 Task: Sort the products by unit price (high first).
Action: Mouse moved to (30, 82)
Screenshot: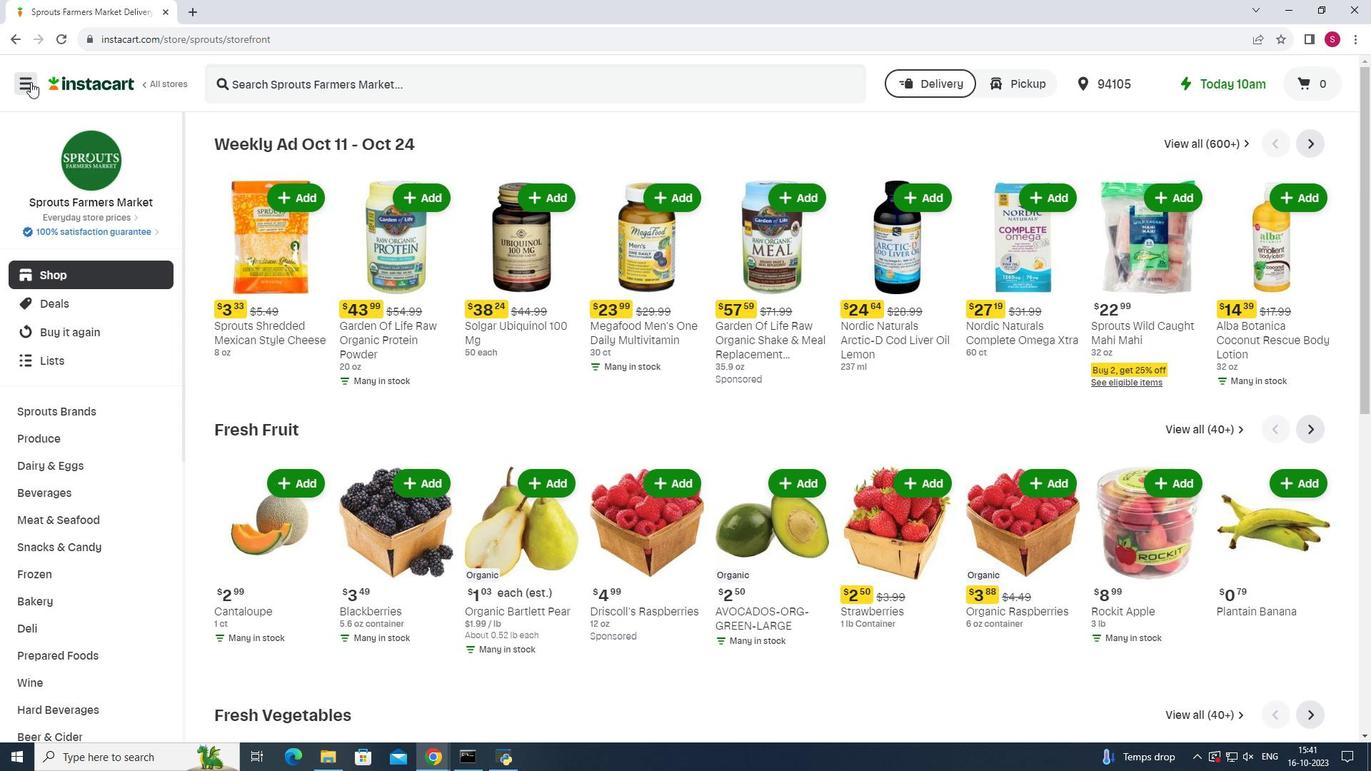 
Action: Mouse pressed left at (30, 82)
Screenshot: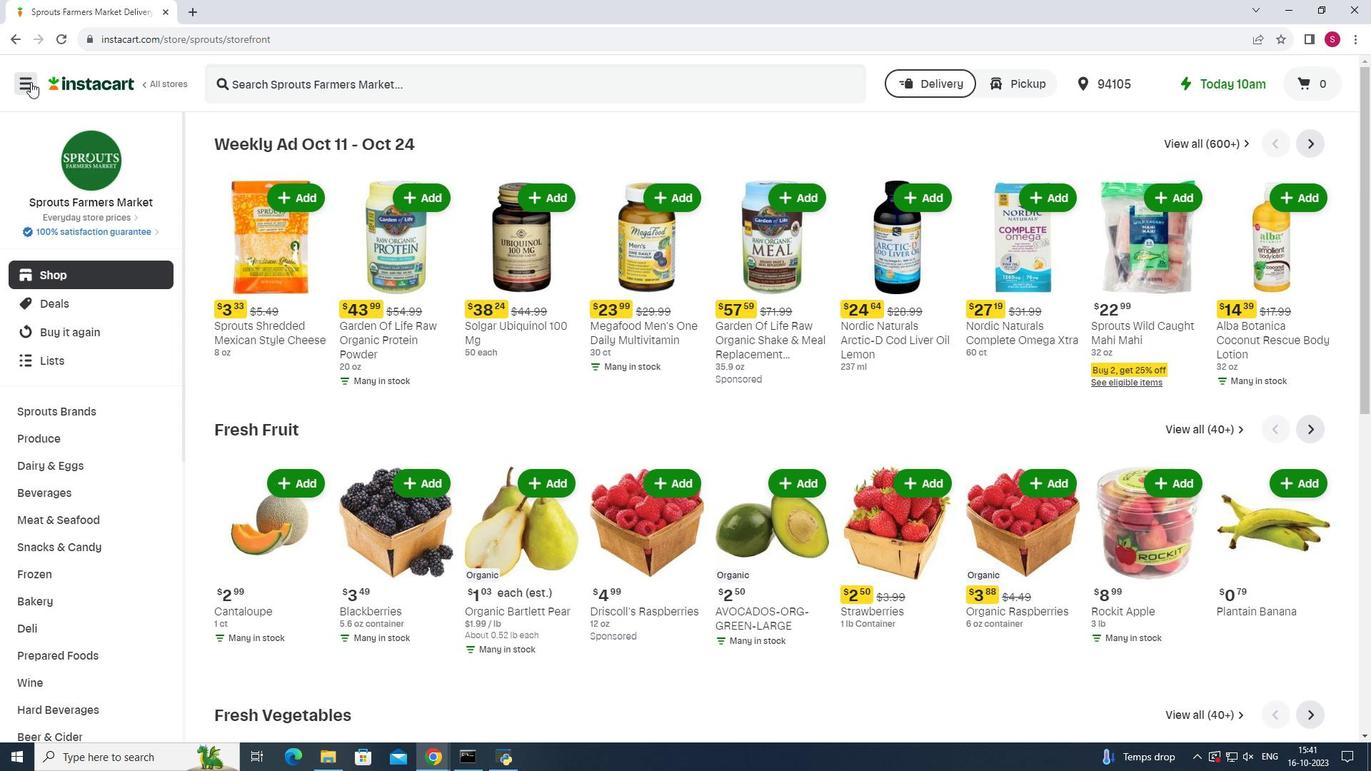 
Action: Mouse moved to (61, 375)
Screenshot: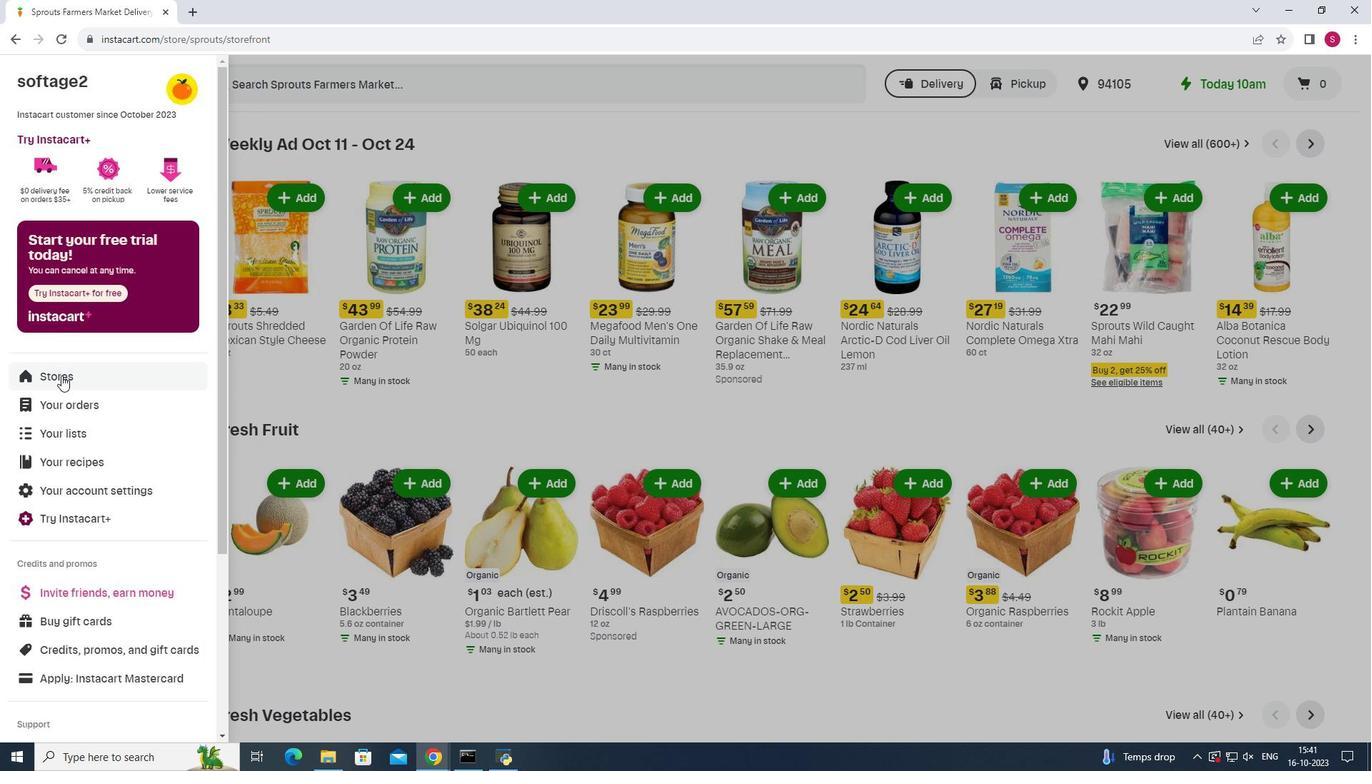 
Action: Mouse pressed left at (61, 375)
Screenshot: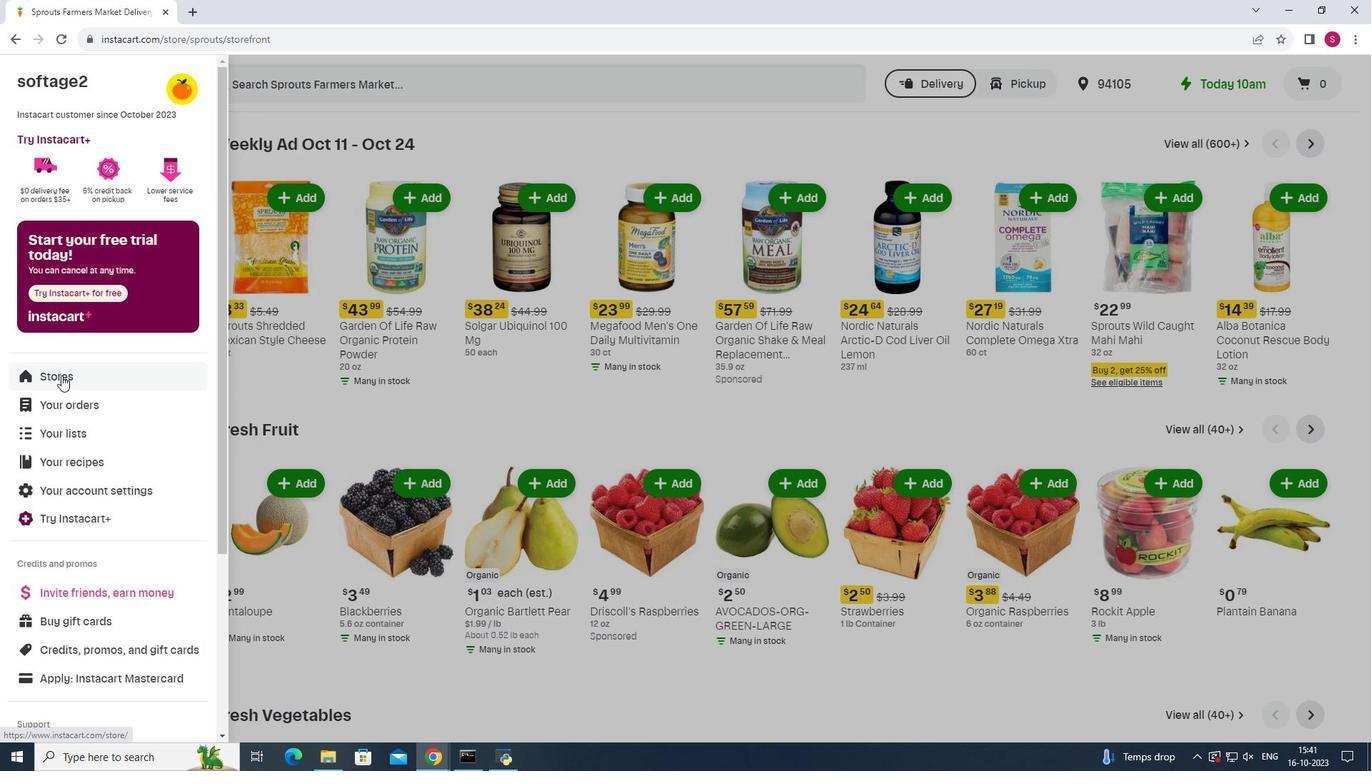 
Action: Mouse pressed left at (61, 375)
Screenshot: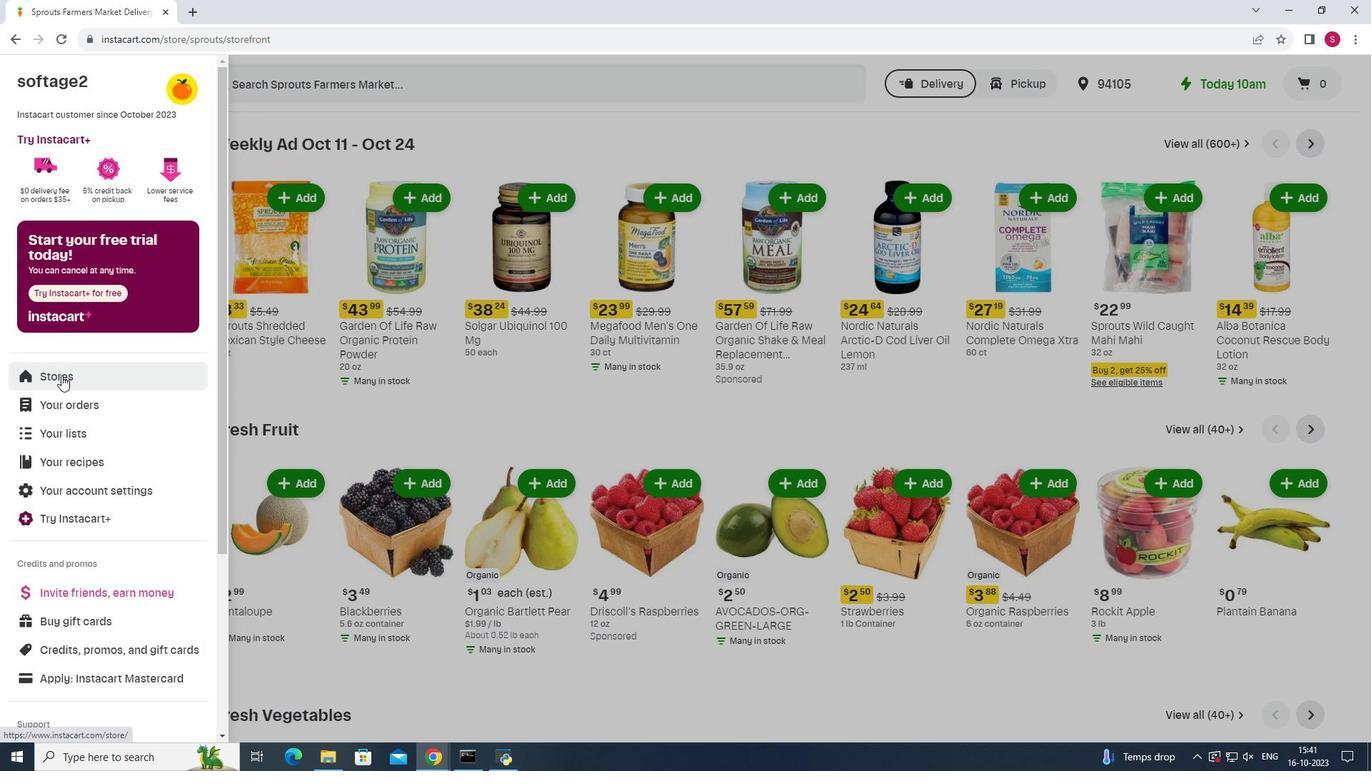 
Action: Mouse moved to (335, 130)
Screenshot: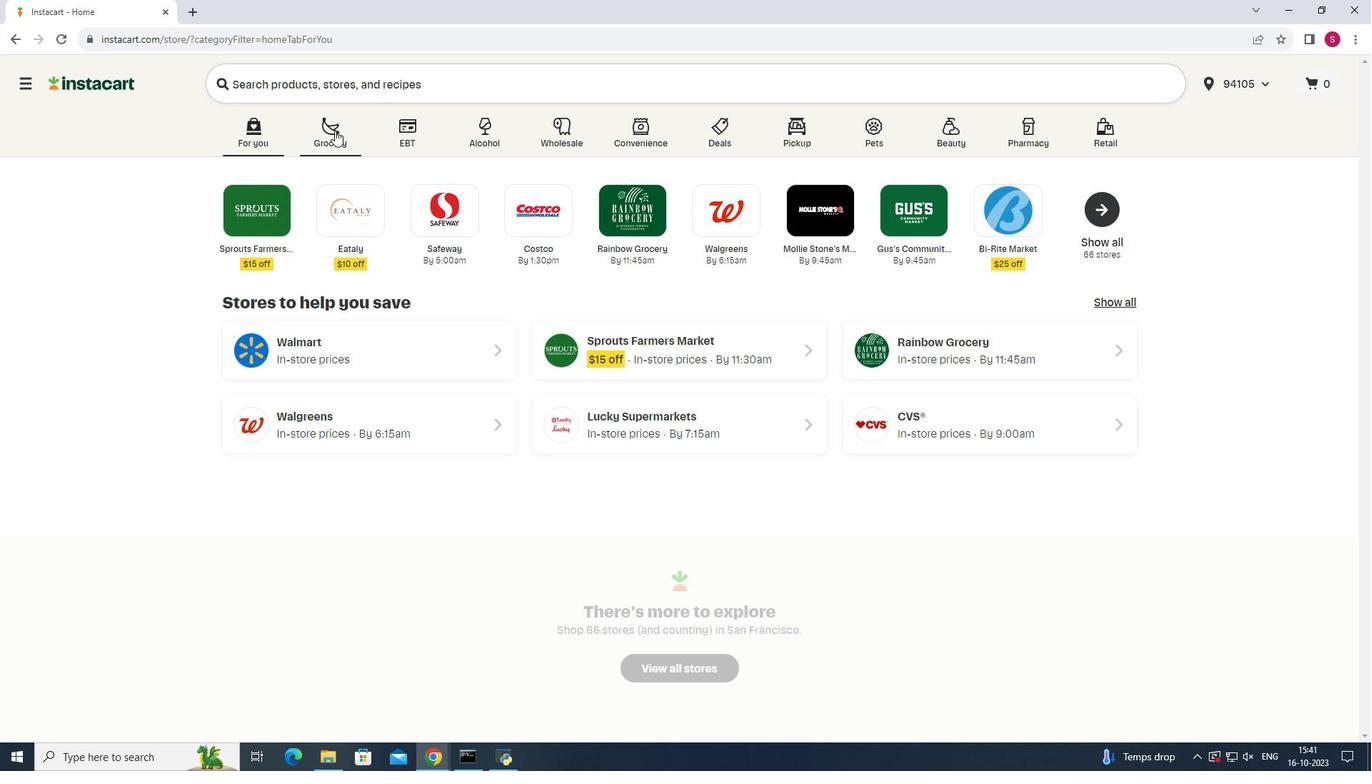 
Action: Mouse pressed left at (335, 130)
Screenshot: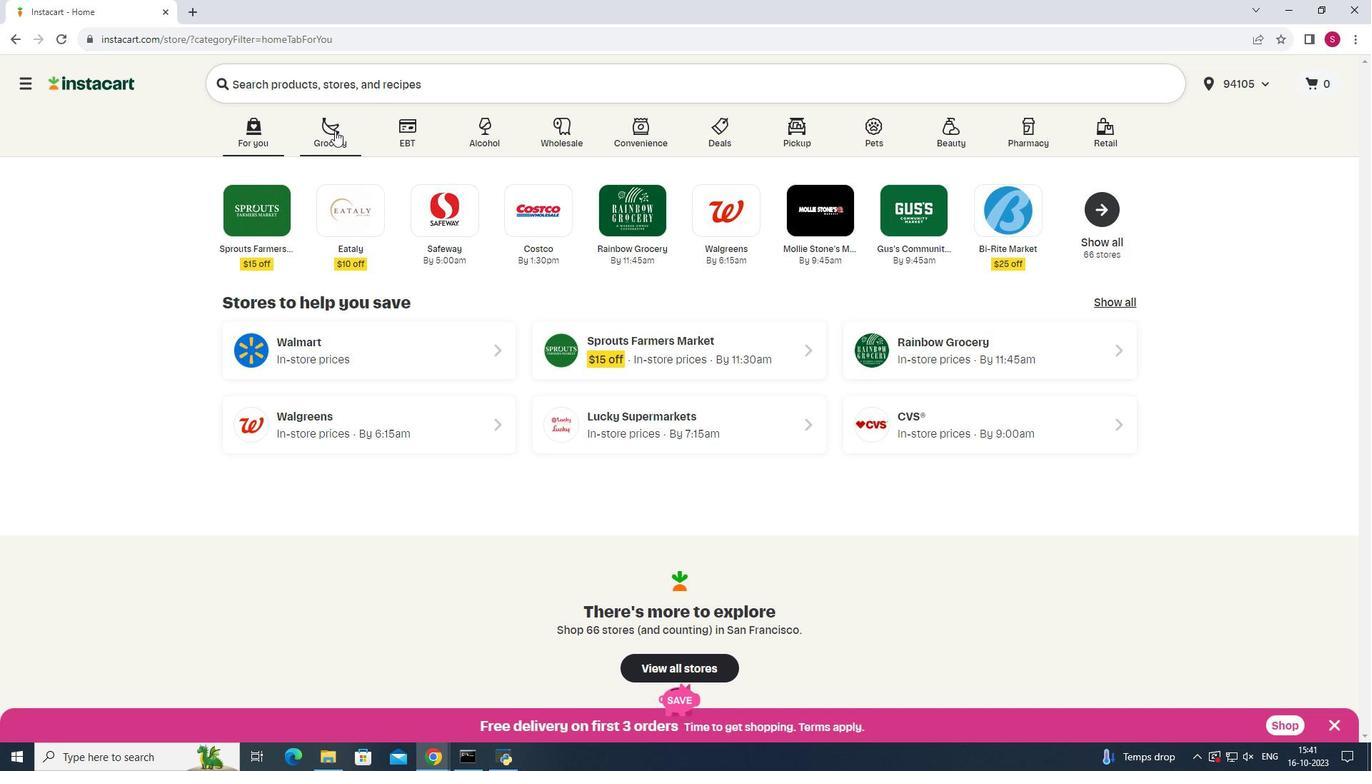 
Action: Mouse moved to (938, 208)
Screenshot: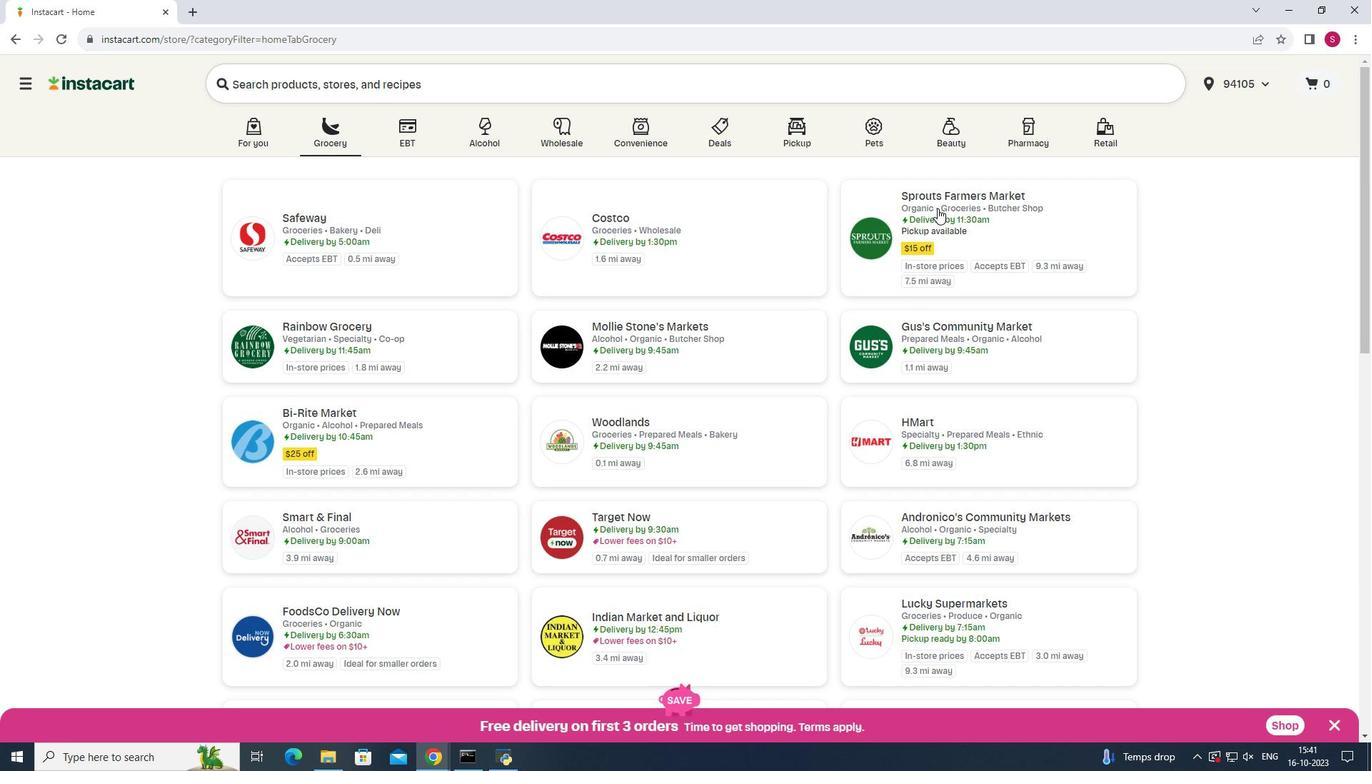 
Action: Mouse pressed left at (938, 208)
Screenshot: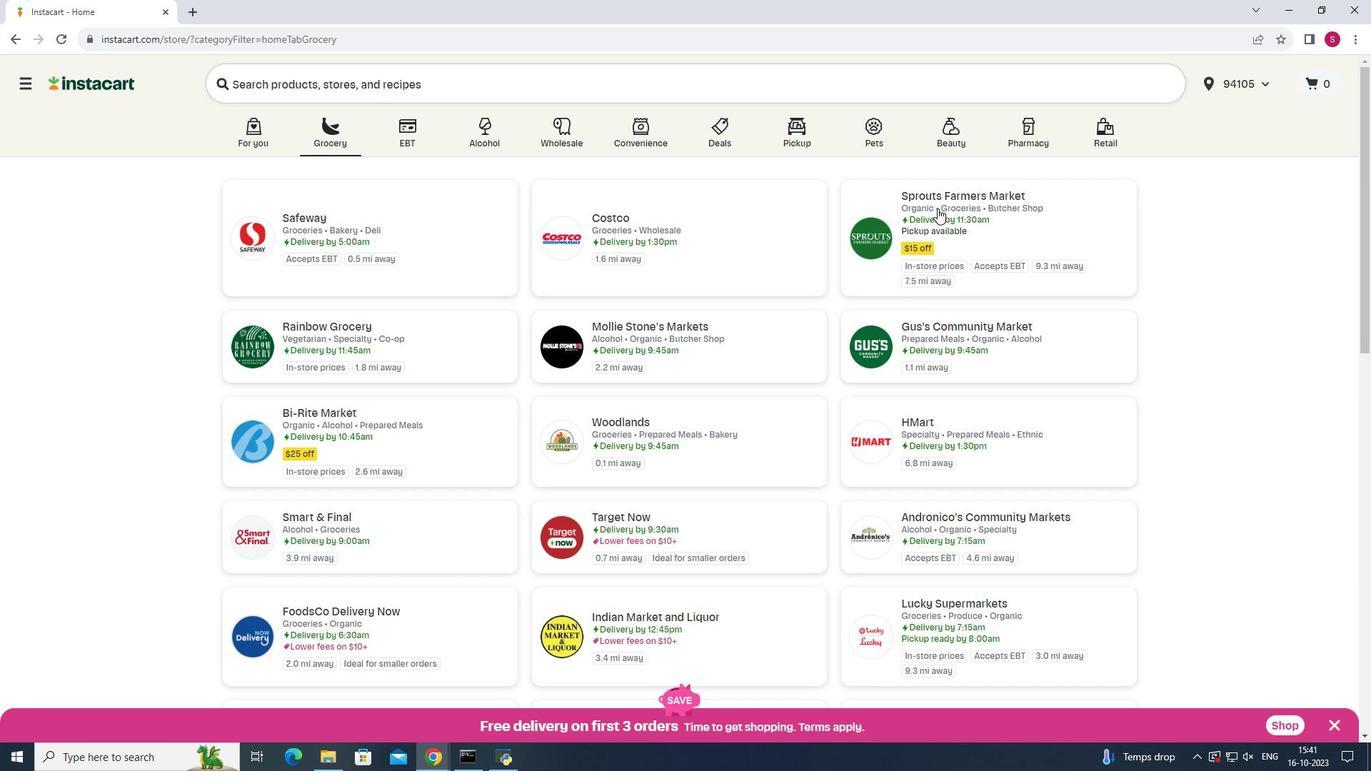
Action: Mouse moved to (73, 518)
Screenshot: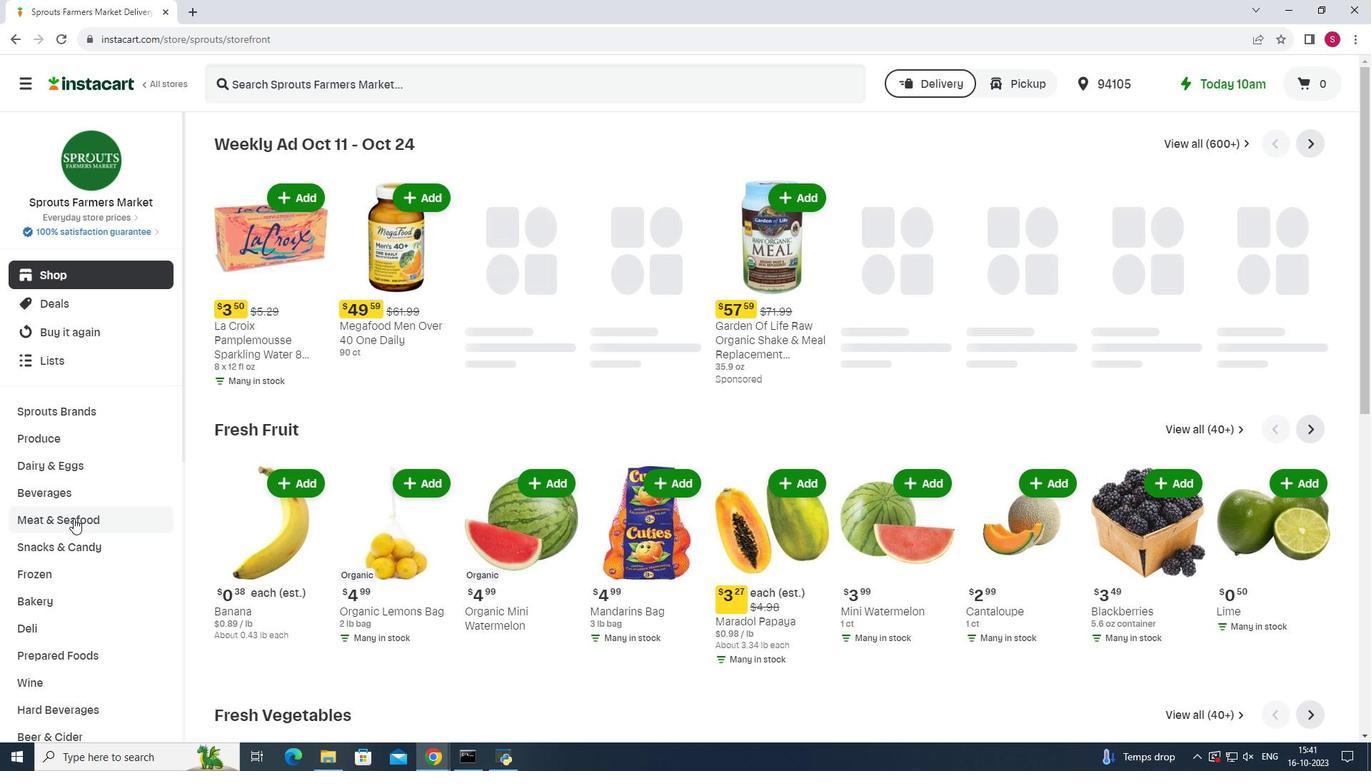 
Action: Mouse pressed left at (73, 518)
Screenshot: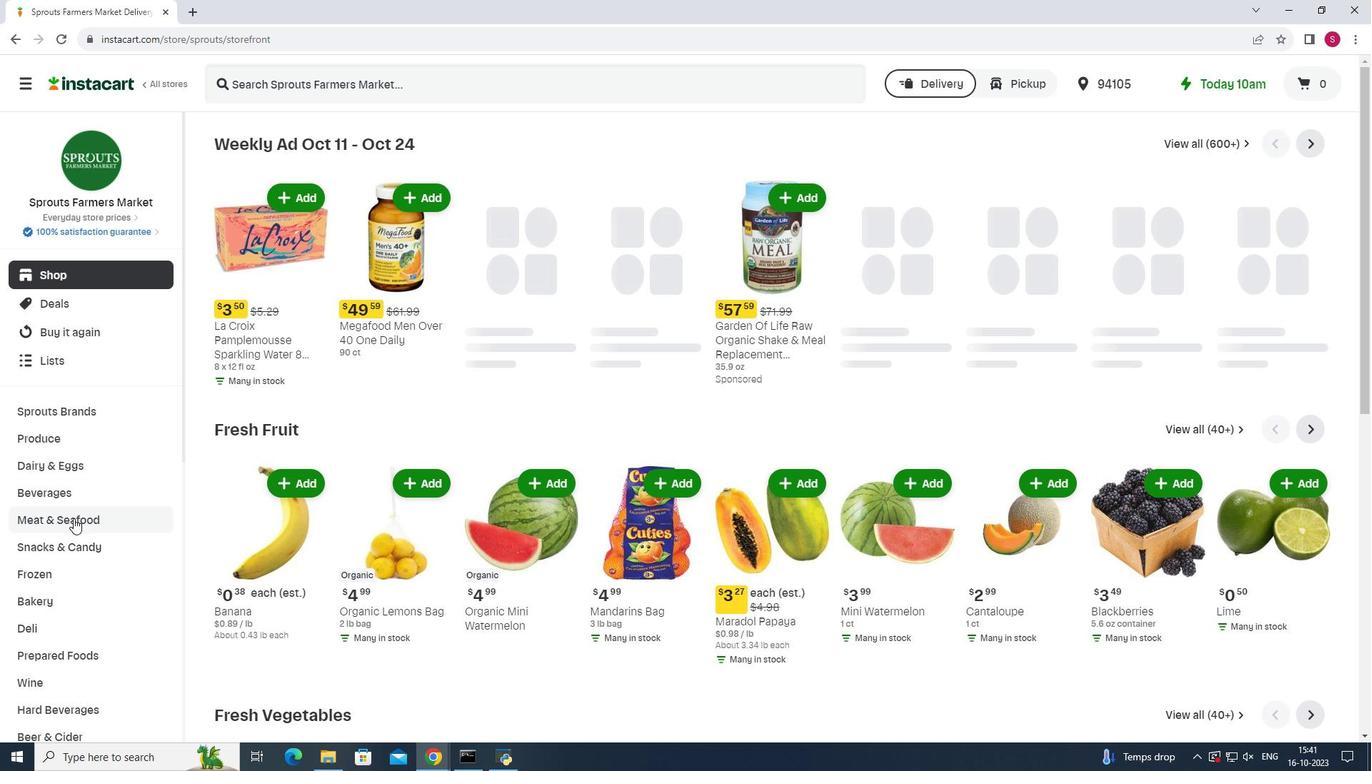 
Action: Mouse moved to (1037, 173)
Screenshot: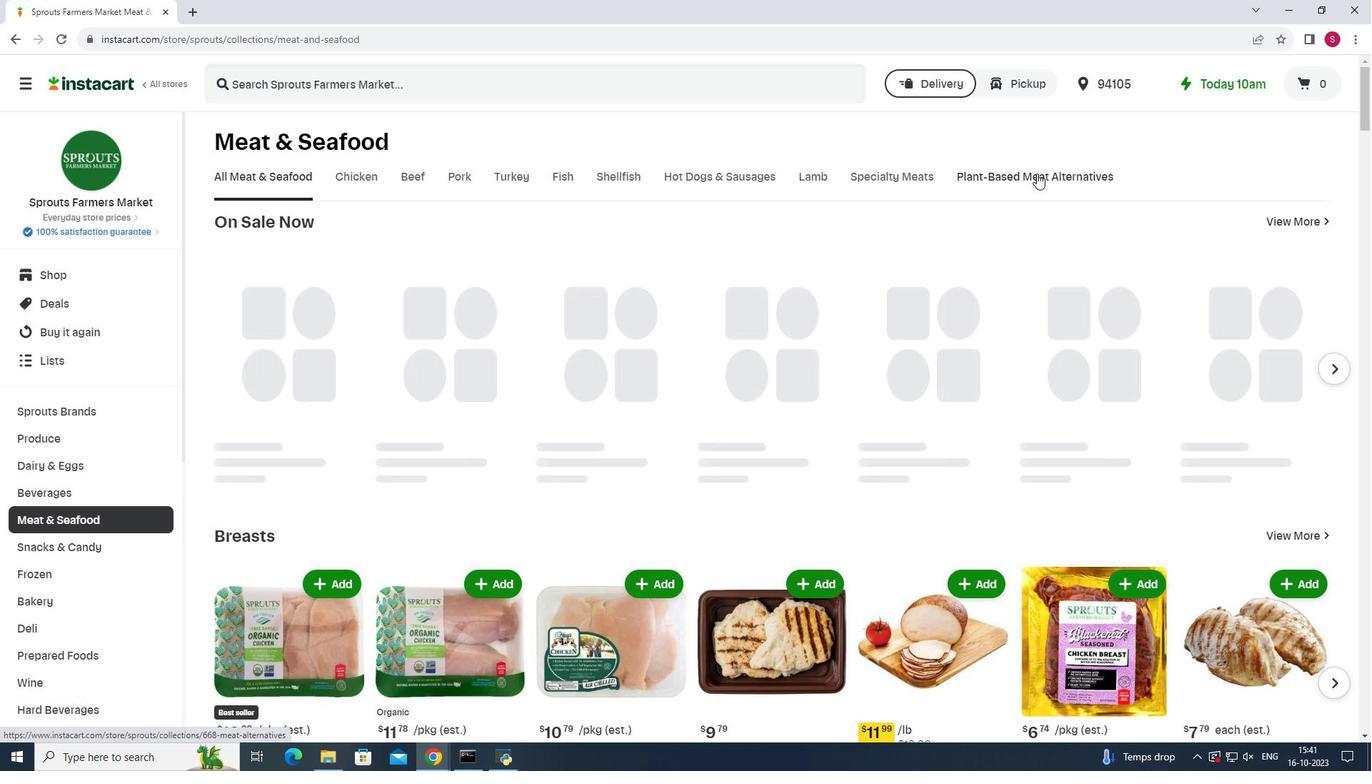 
Action: Mouse pressed left at (1037, 173)
Screenshot: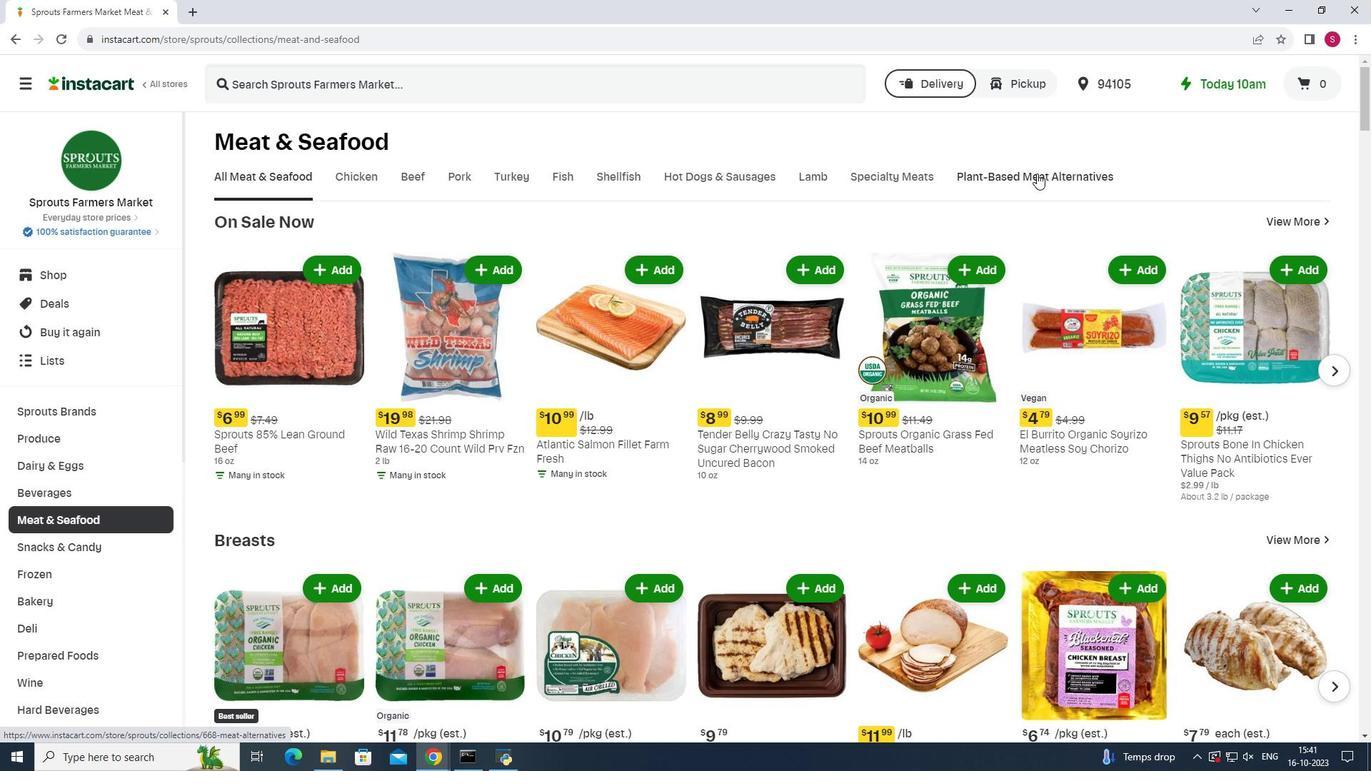 
Action: Mouse moved to (411, 235)
Screenshot: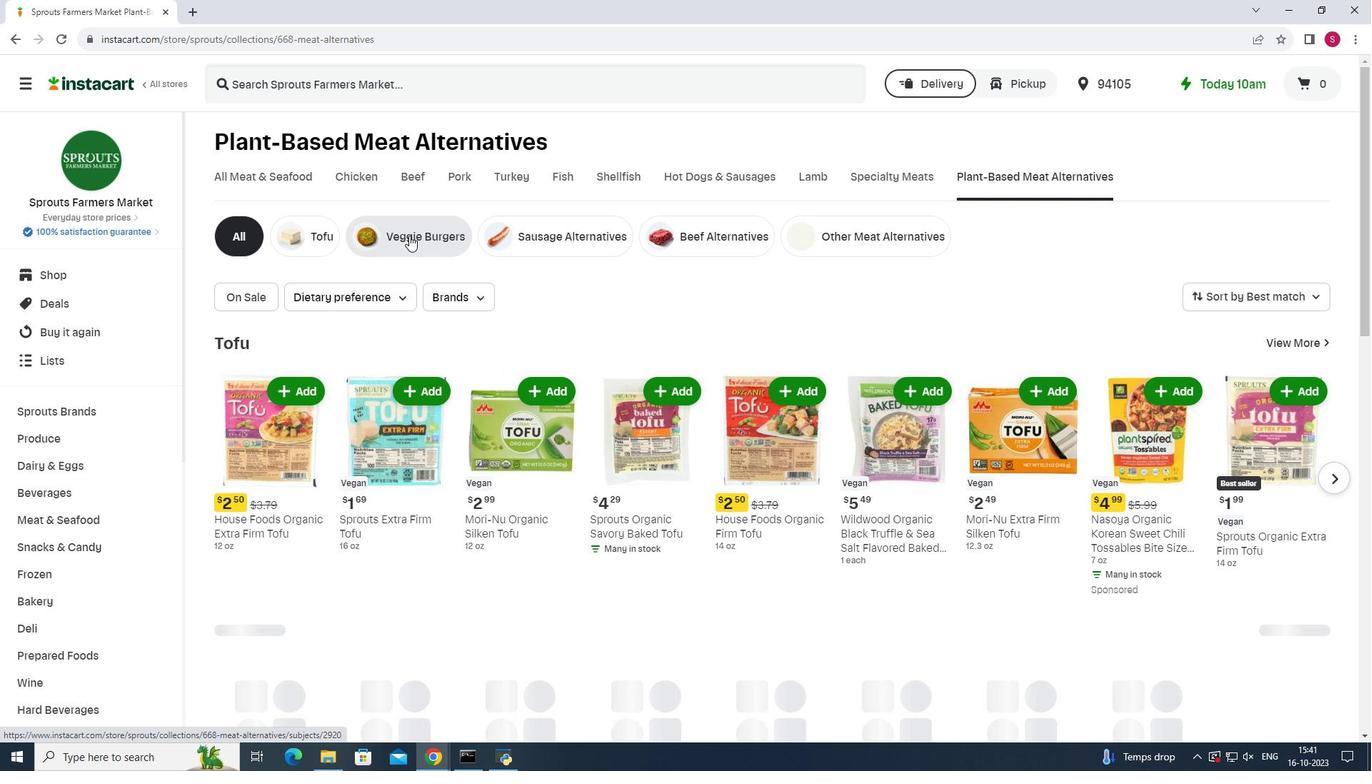 
Action: Mouse pressed left at (411, 235)
Screenshot: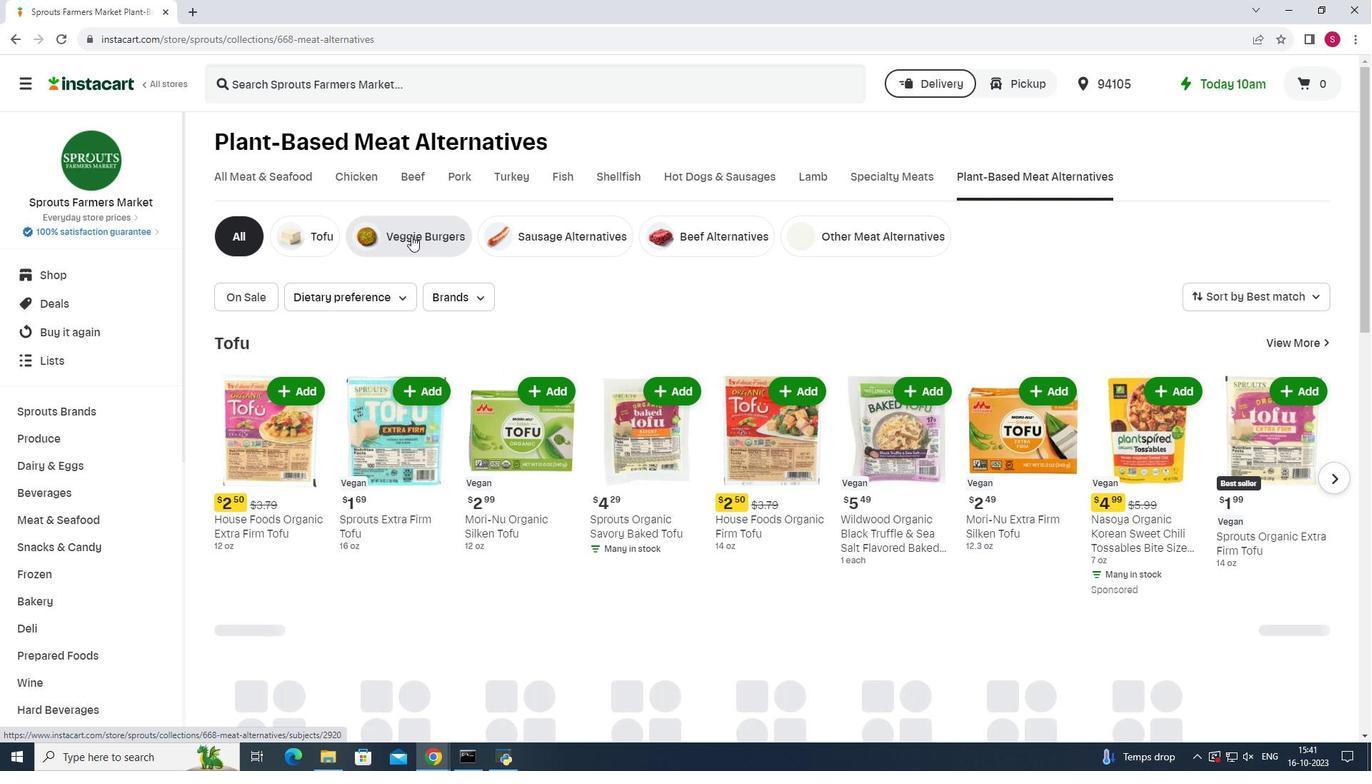 
Action: Mouse moved to (1246, 297)
Screenshot: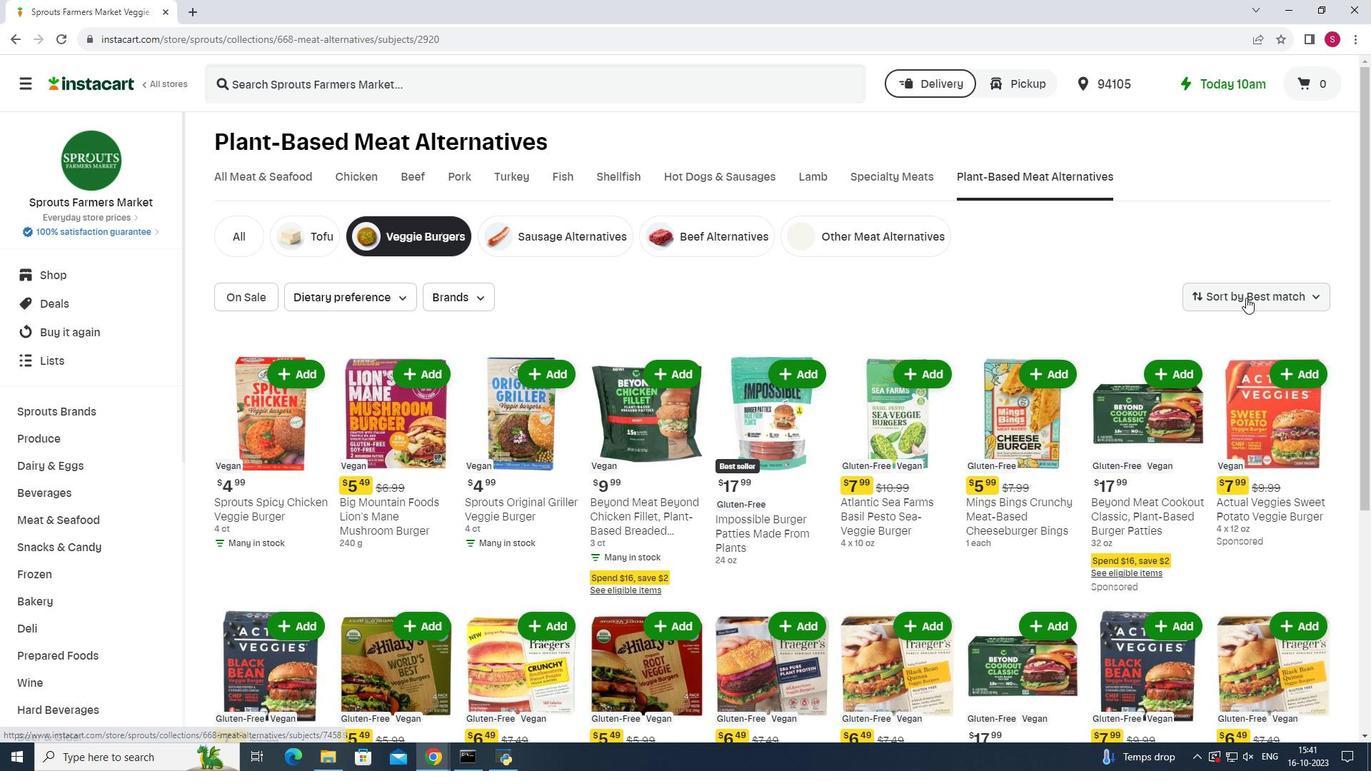 
Action: Mouse pressed left at (1246, 297)
Screenshot: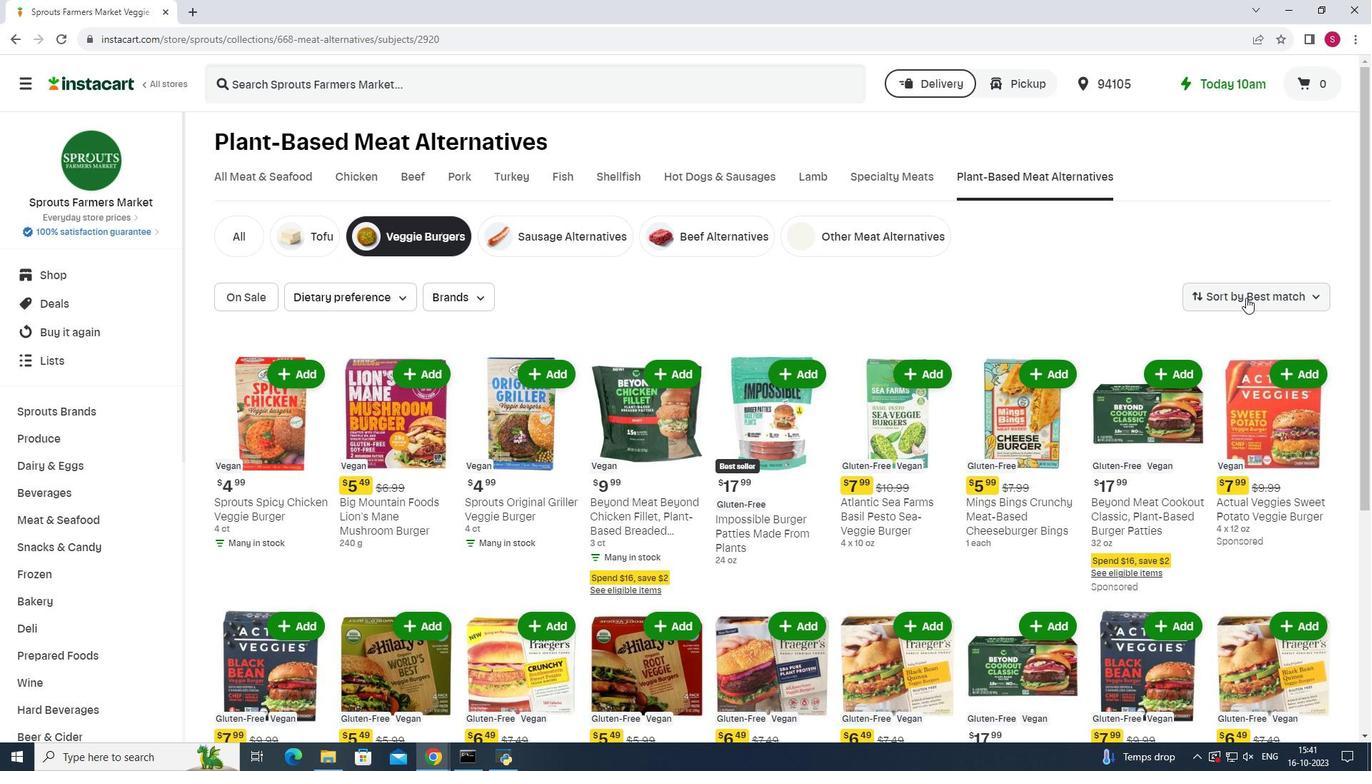 
Action: Mouse moved to (1245, 467)
Screenshot: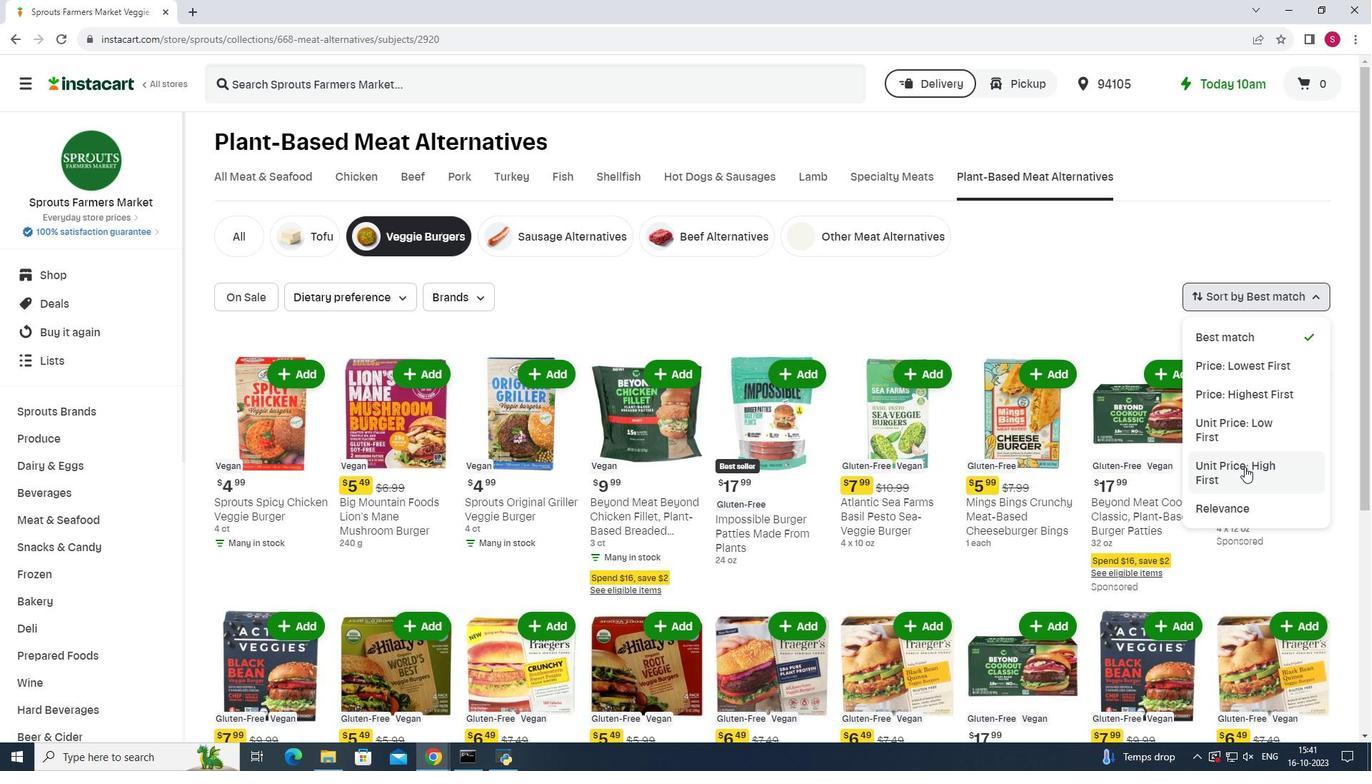 
Action: Mouse pressed left at (1245, 467)
Screenshot: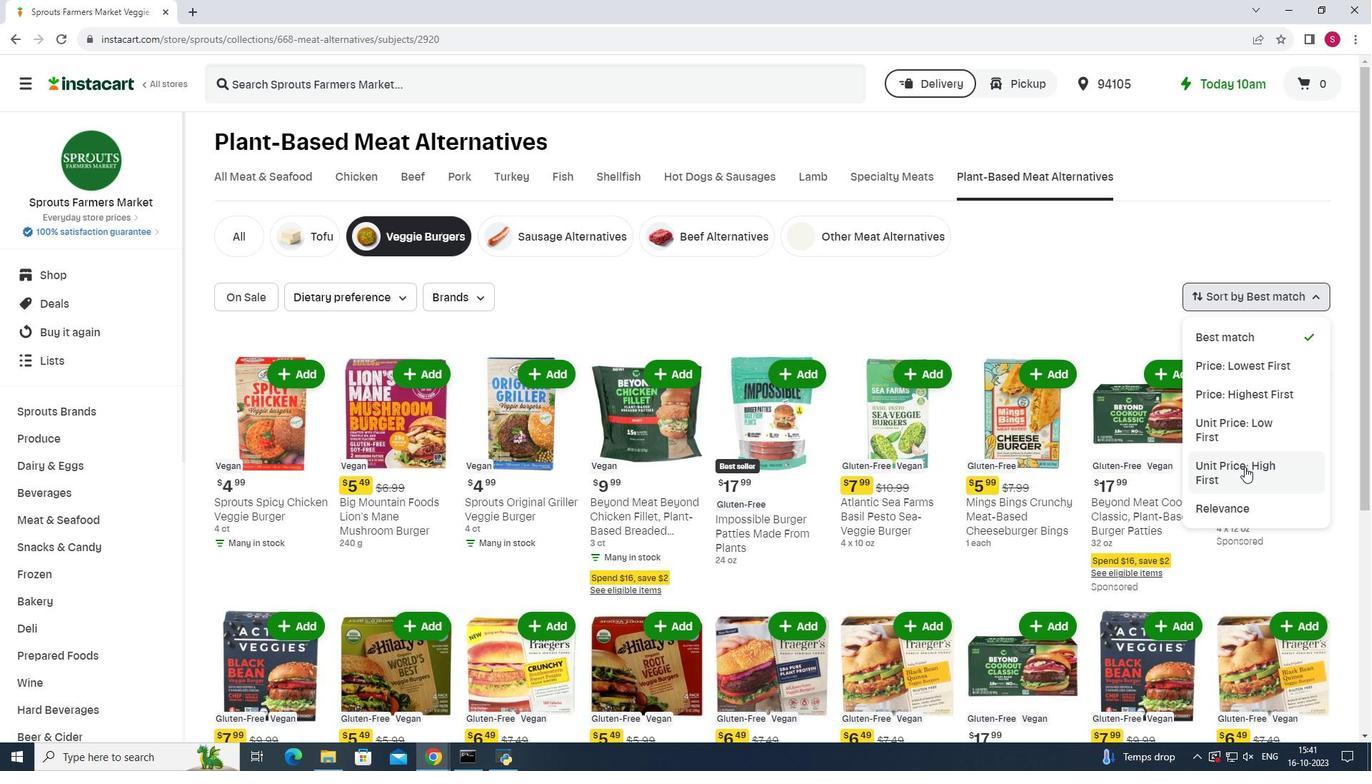 
Action: Mouse moved to (1324, 438)
Screenshot: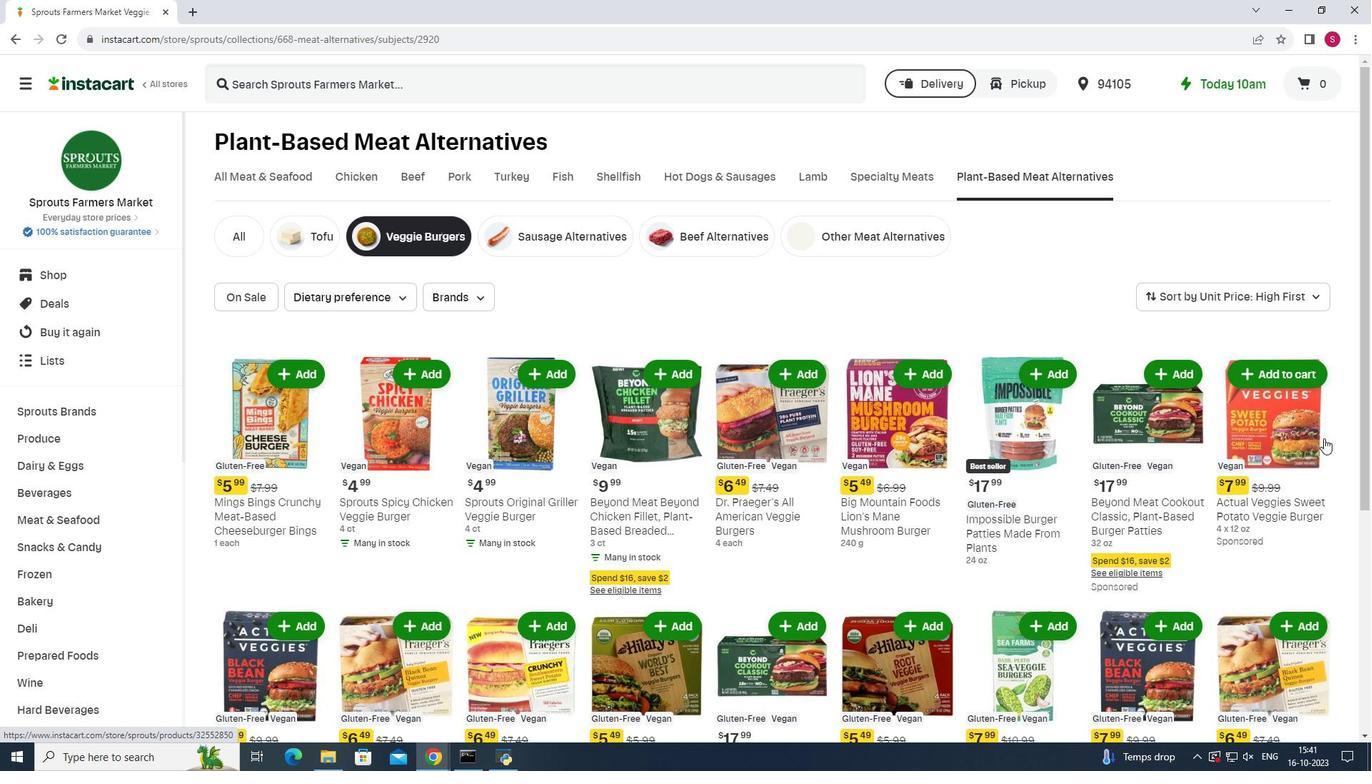 
Action: Mouse scrolled (1324, 438) with delta (0, 0)
Screenshot: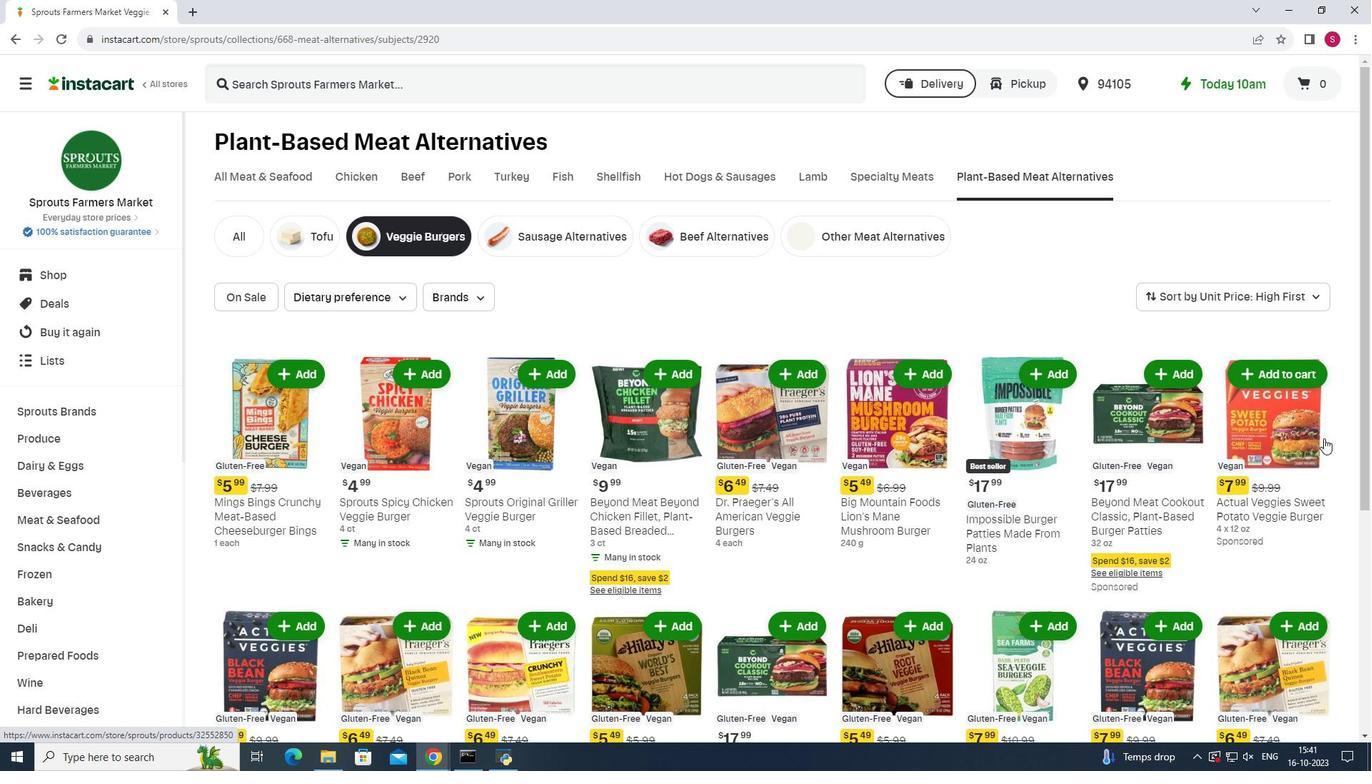 
Action: Mouse moved to (1324, 440)
Screenshot: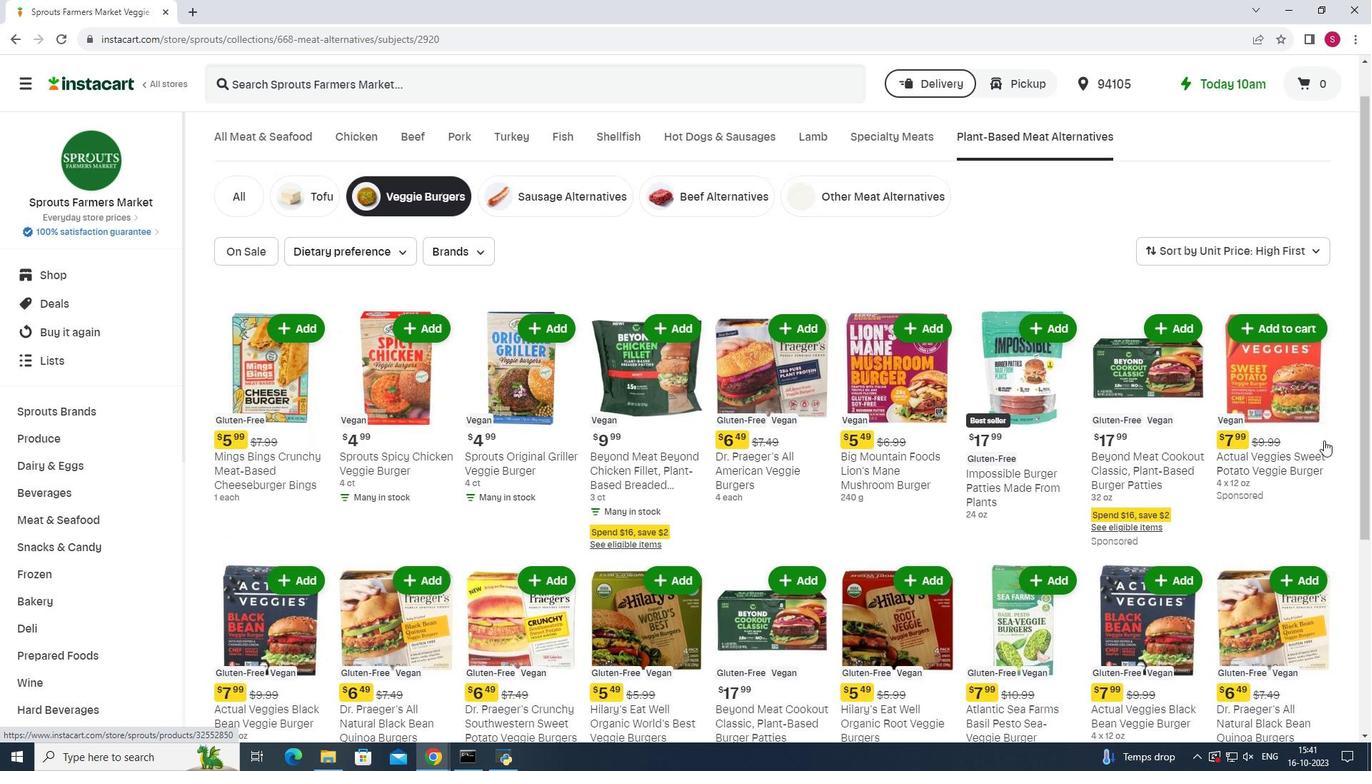 
Action: Mouse scrolled (1324, 440) with delta (0, 0)
Screenshot: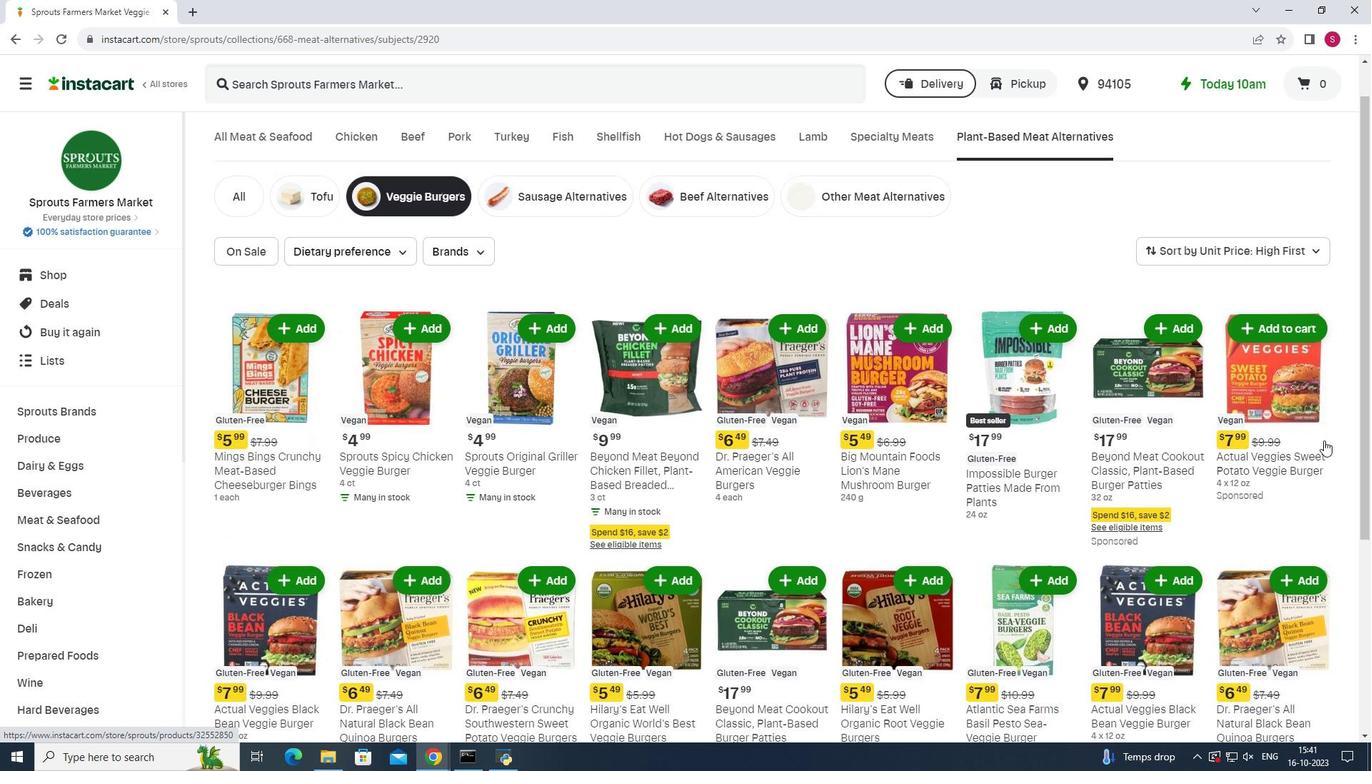 
Action: Mouse moved to (1324, 440)
Screenshot: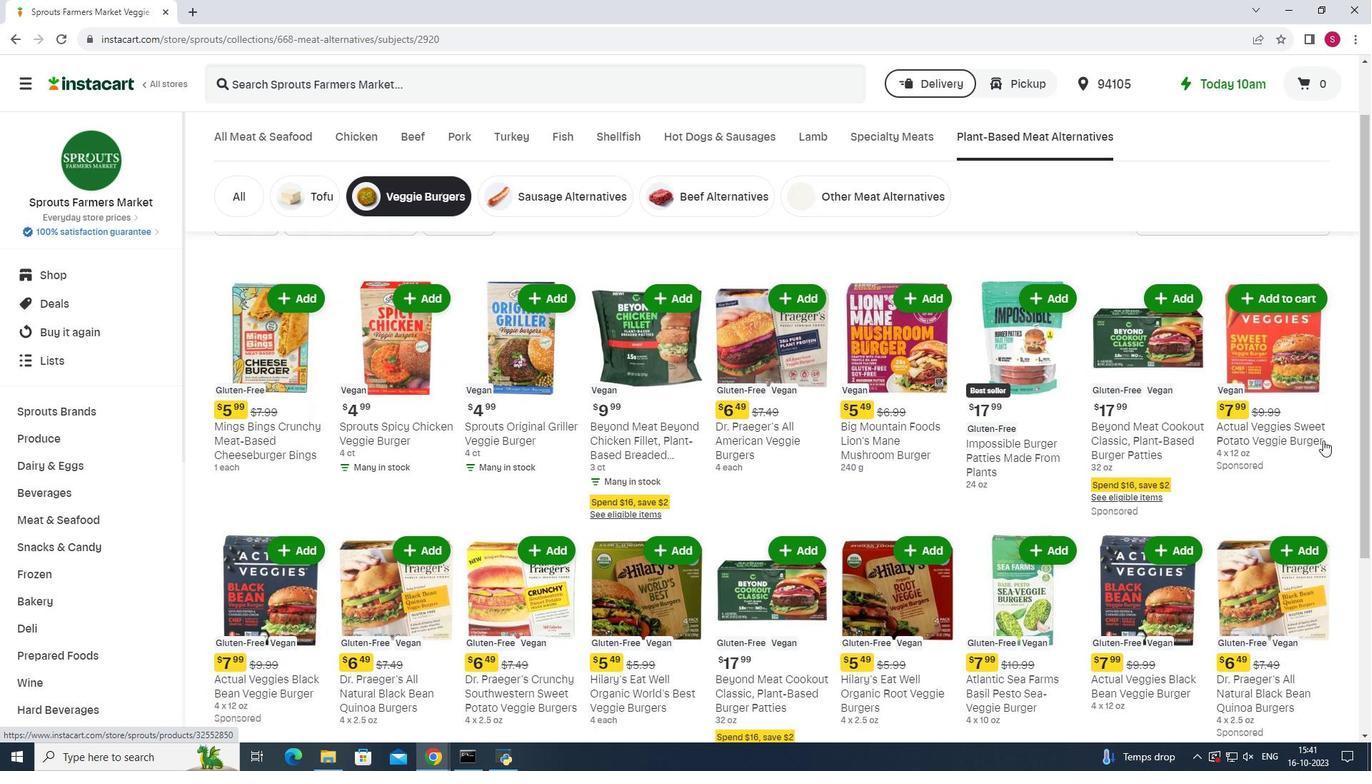 
Action: Mouse scrolled (1324, 440) with delta (0, 0)
Screenshot: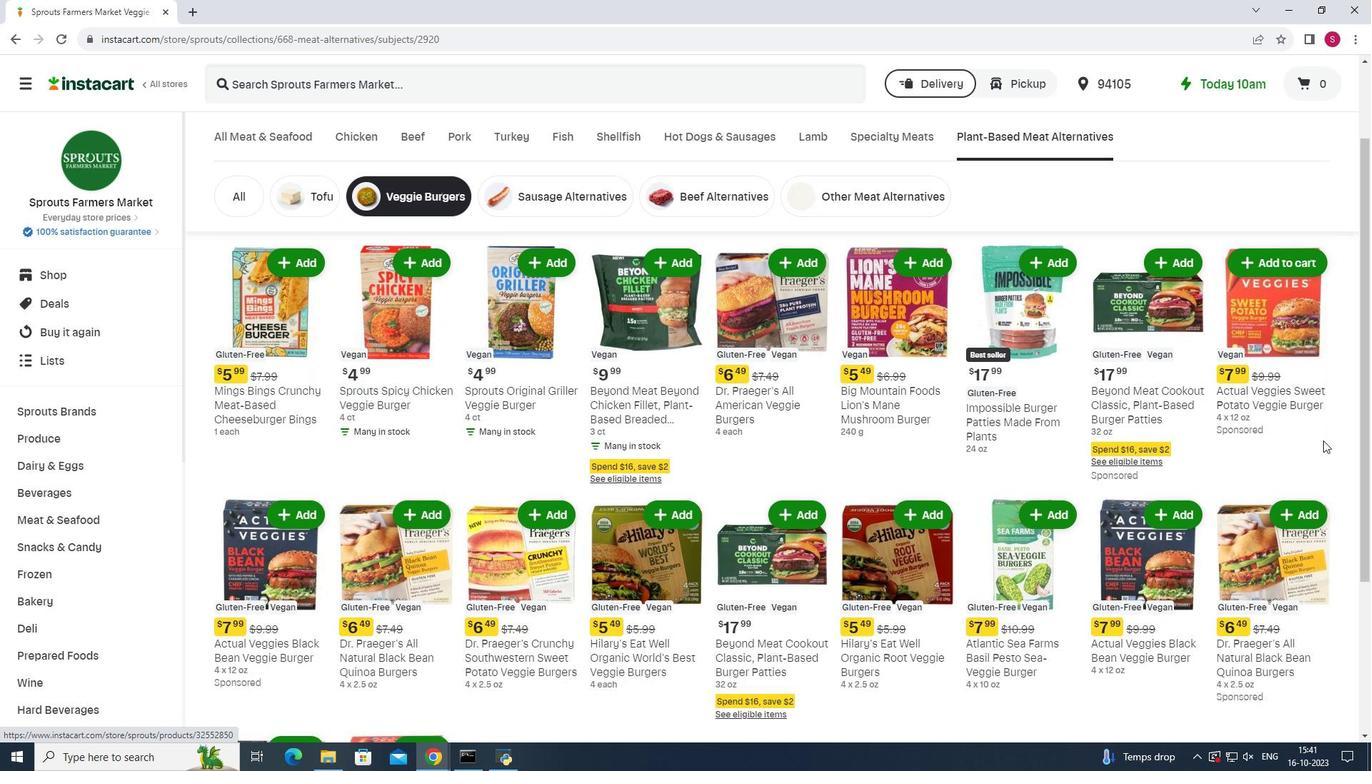 
Action: Mouse scrolled (1324, 440) with delta (0, 0)
Screenshot: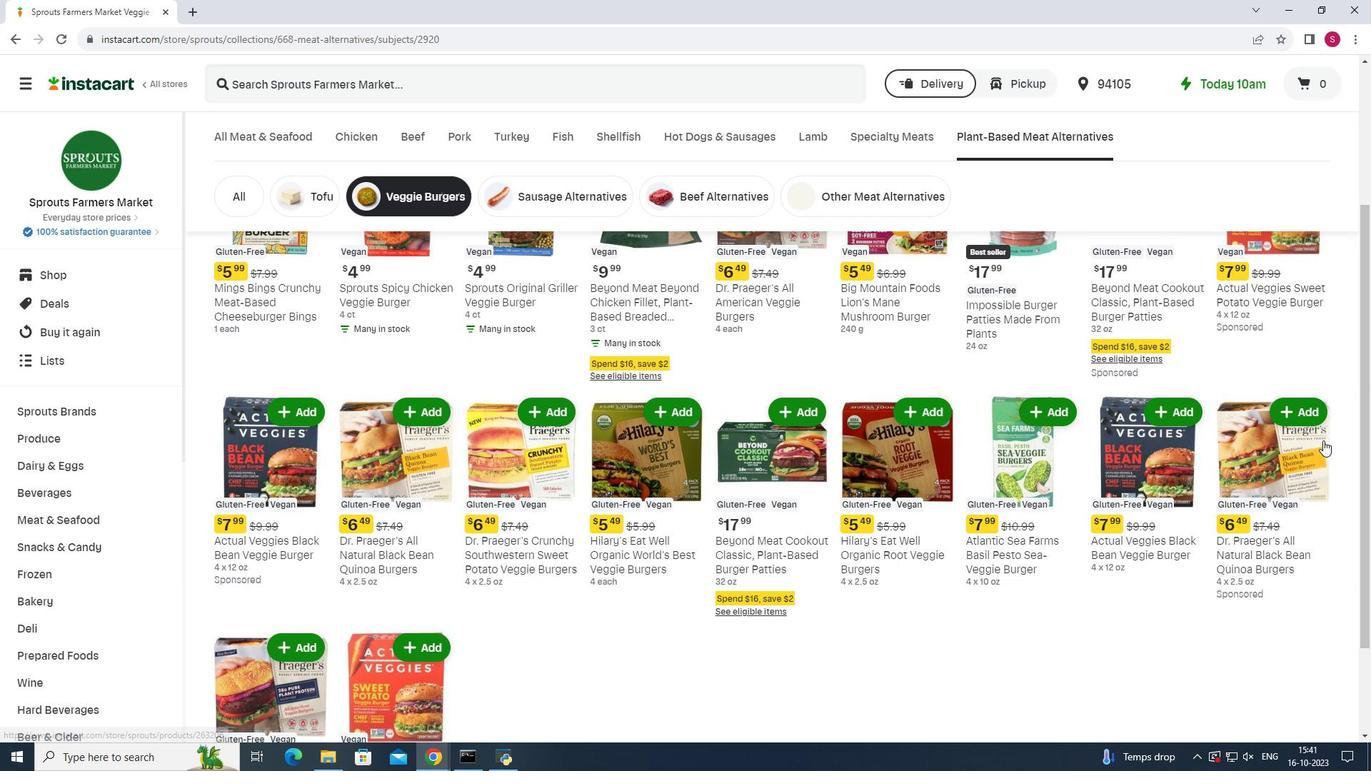 
Action: Mouse scrolled (1324, 440) with delta (0, 0)
Screenshot: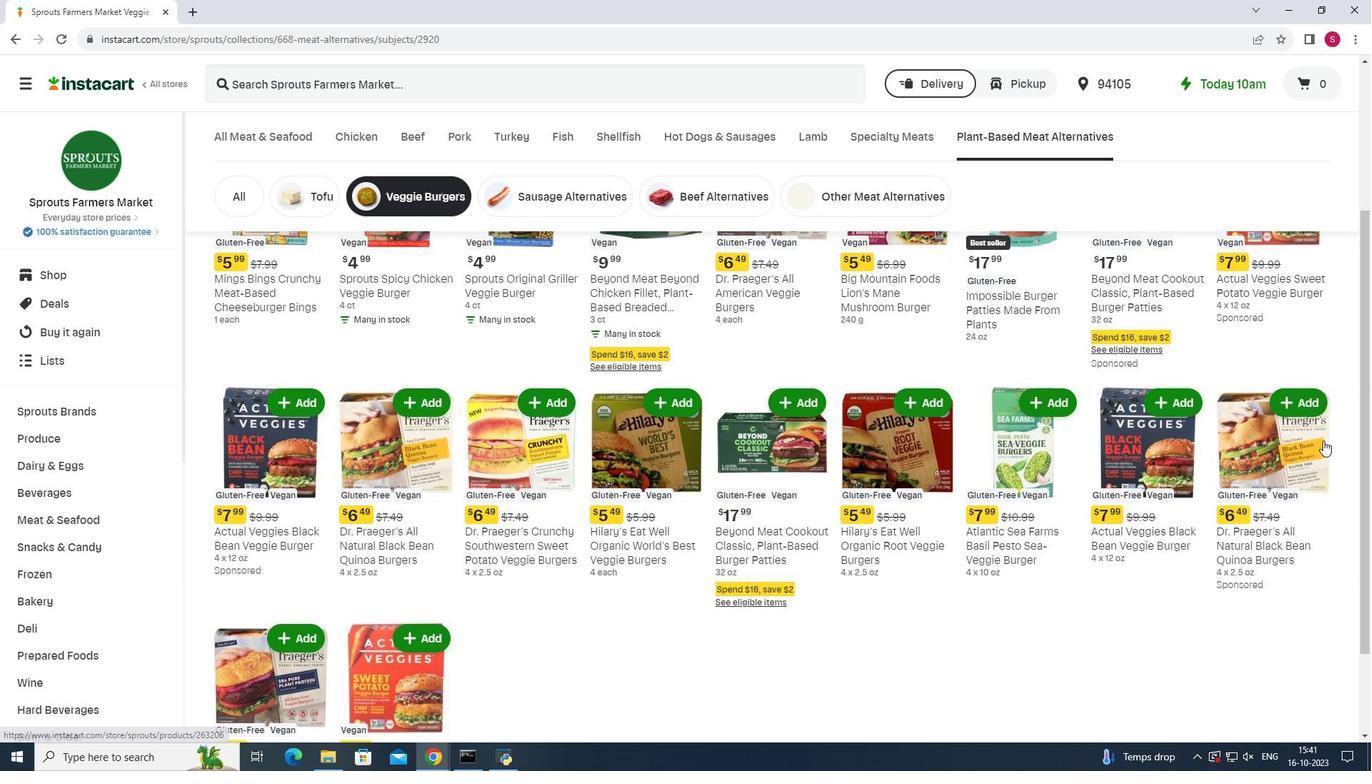 
Action: Mouse scrolled (1324, 440) with delta (0, 0)
Screenshot: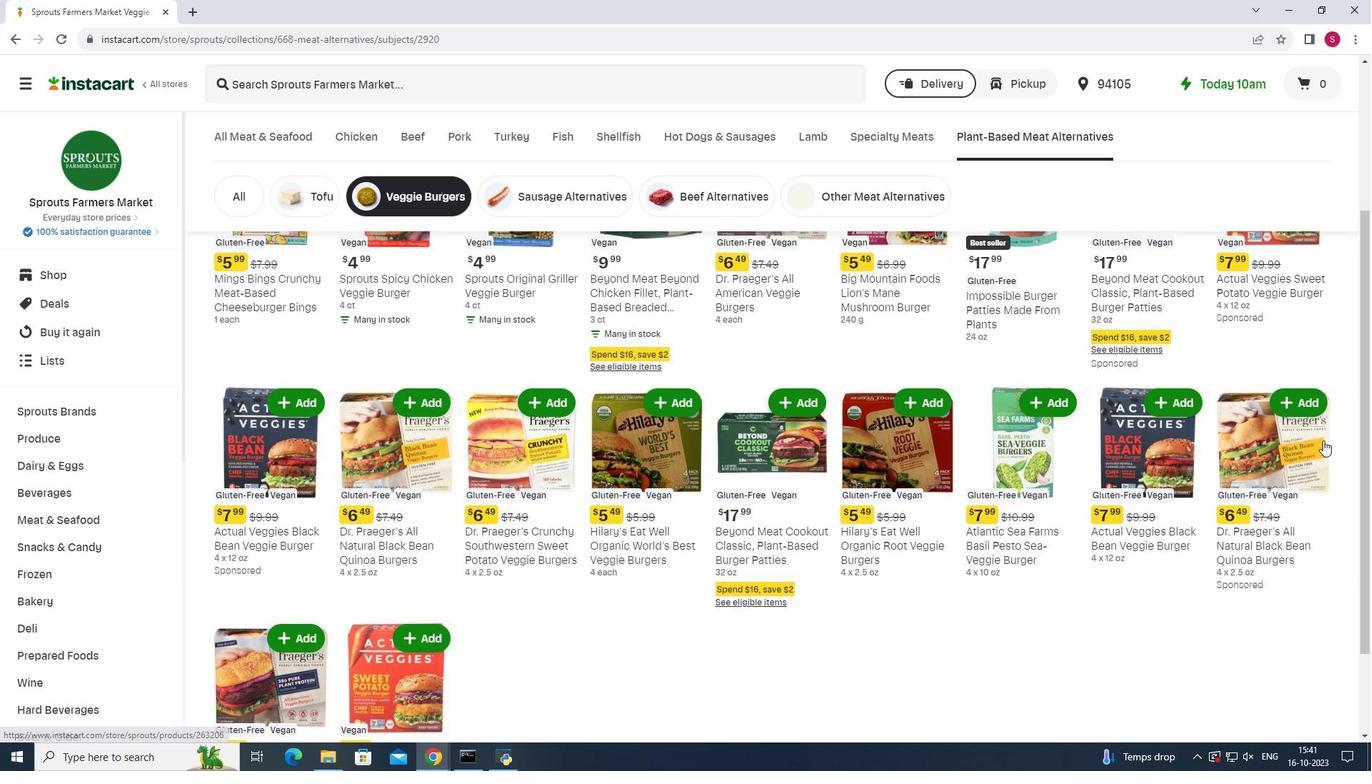 
Action: Mouse scrolled (1324, 440) with delta (0, 0)
Screenshot: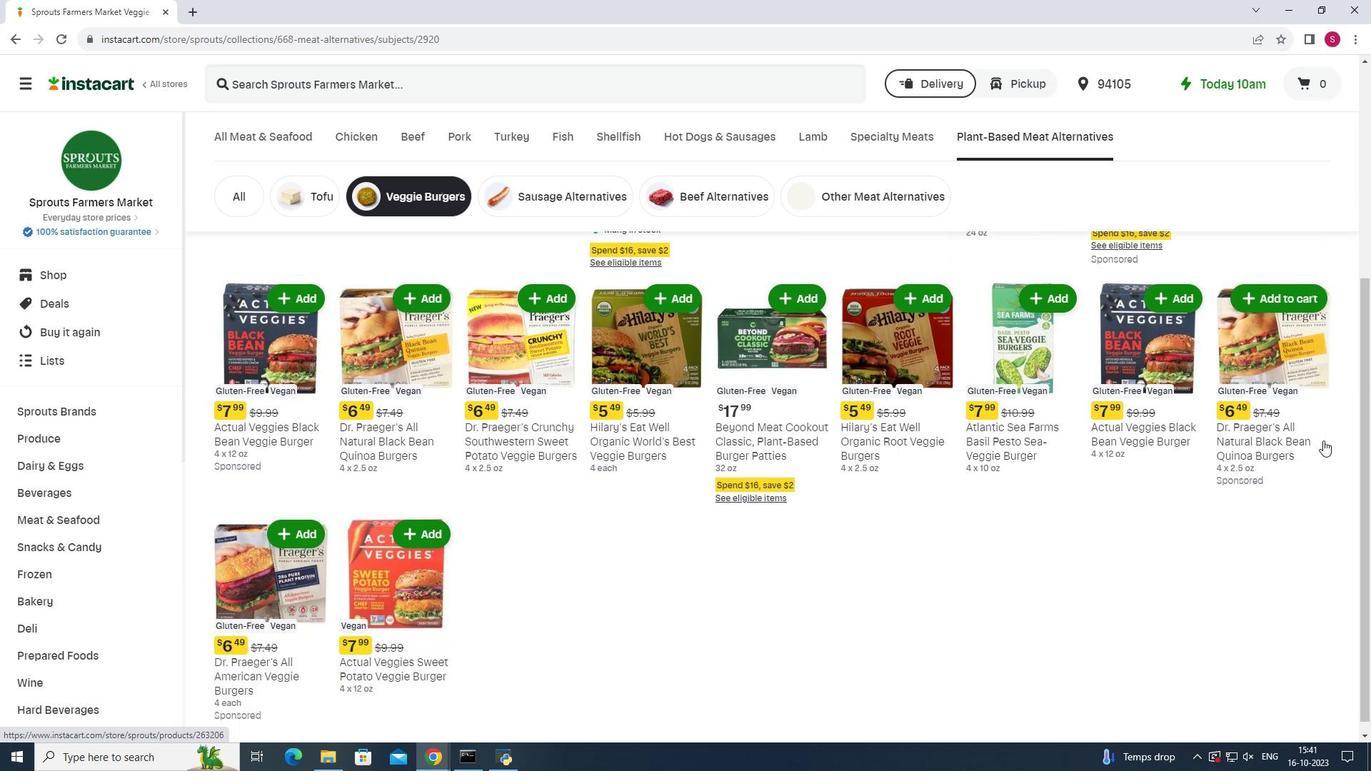 
Action: Mouse moved to (1314, 437)
Screenshot: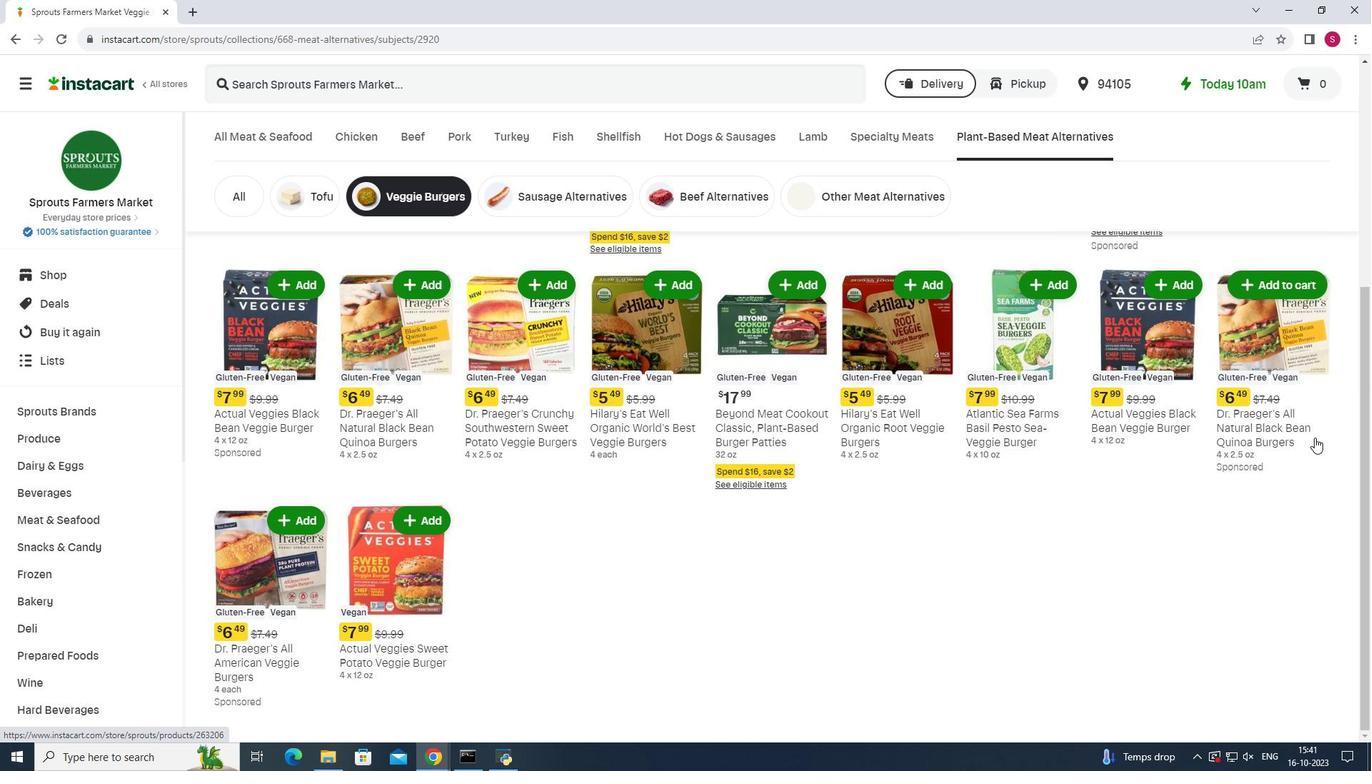 
Action: Mouse scrolled (1314, 438) with delta (0, 0)
Screenshot: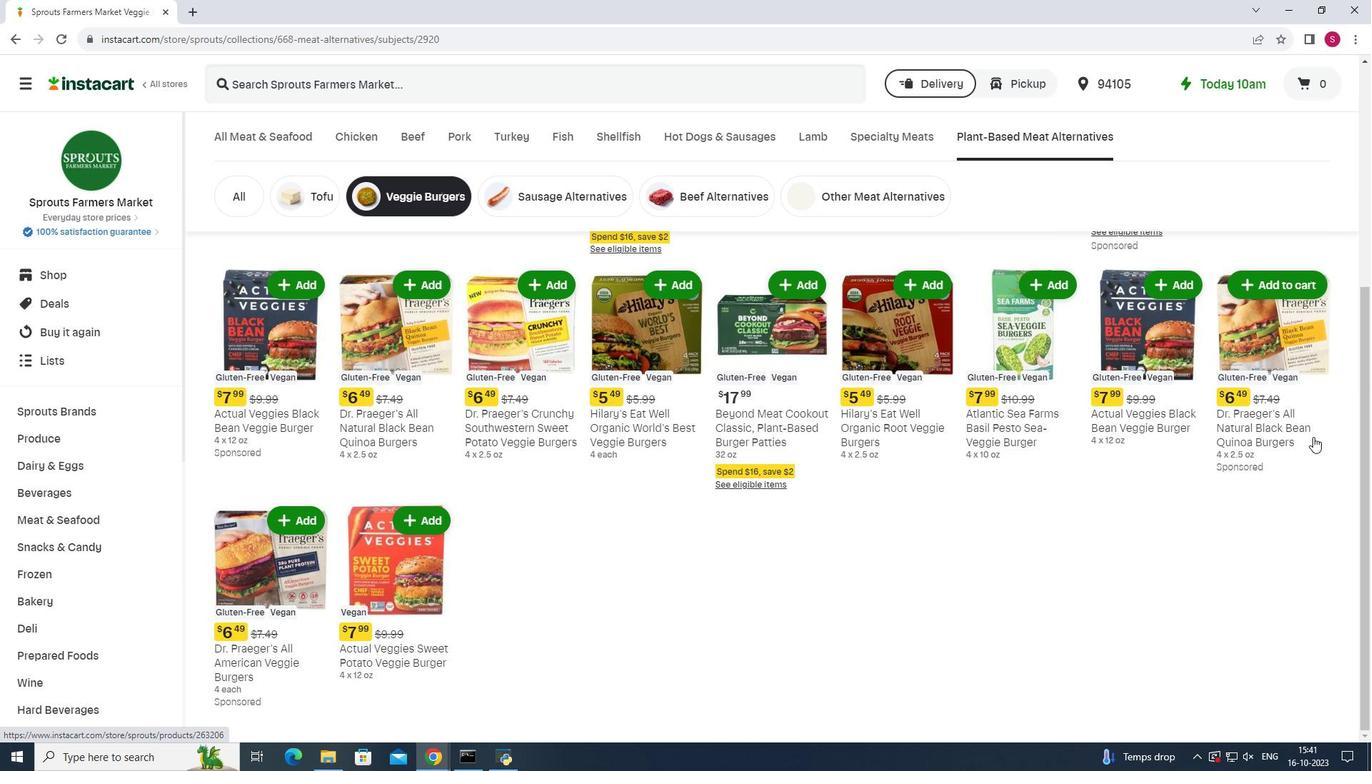 
Action: Mouse scrolled (1314, 438) with delta (0, 0)
Screenshot: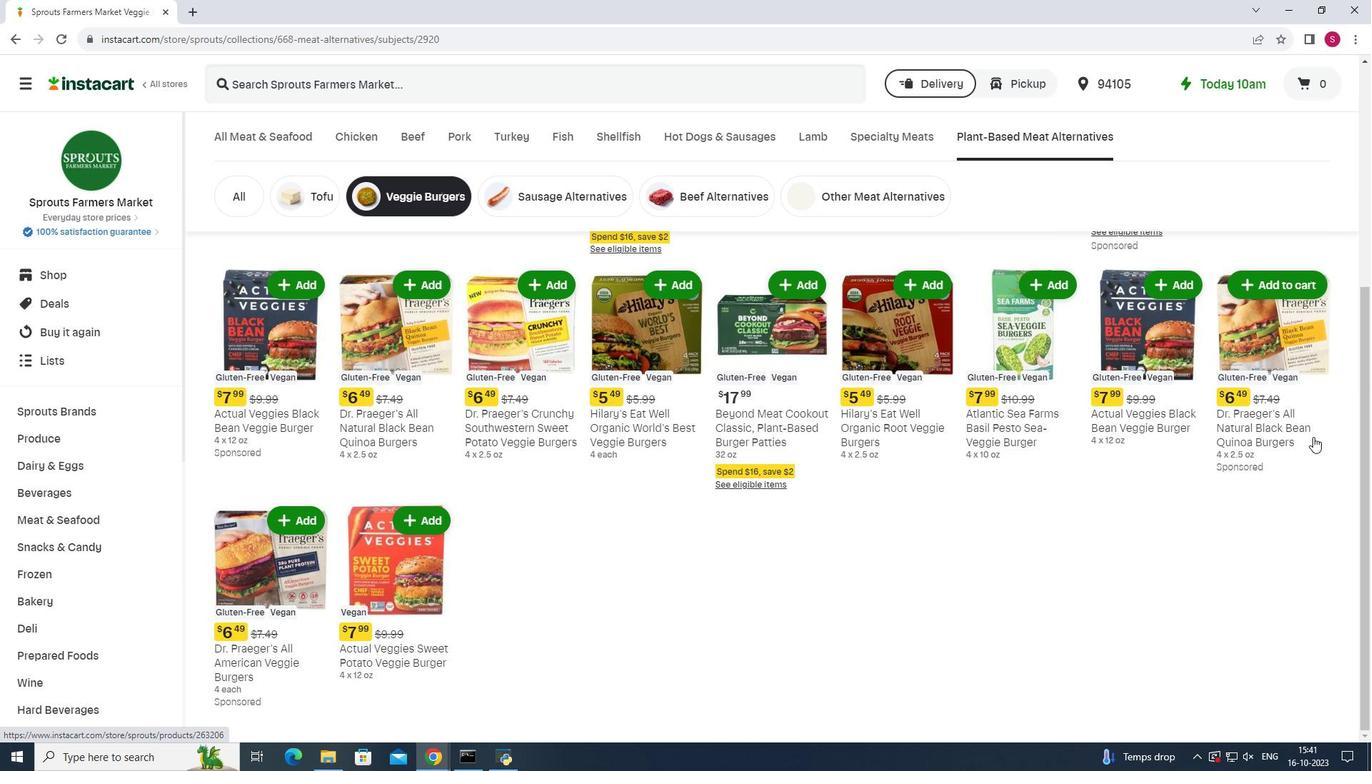 
Action: Mouse scrolled (1314, 438) with delta (0, 0)
Screenshot: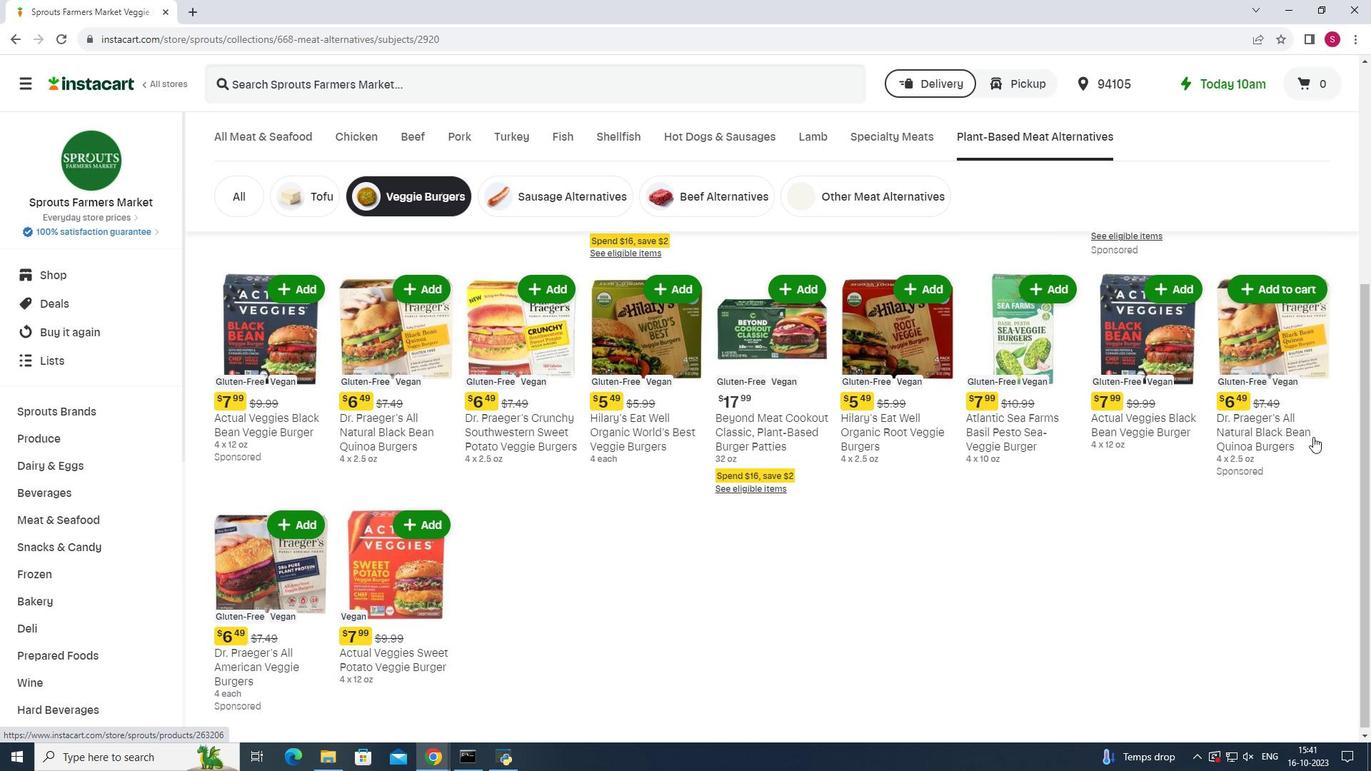 
Action: Mouse scrolled (1314, 438) with delta (0, 0)
Screenshot: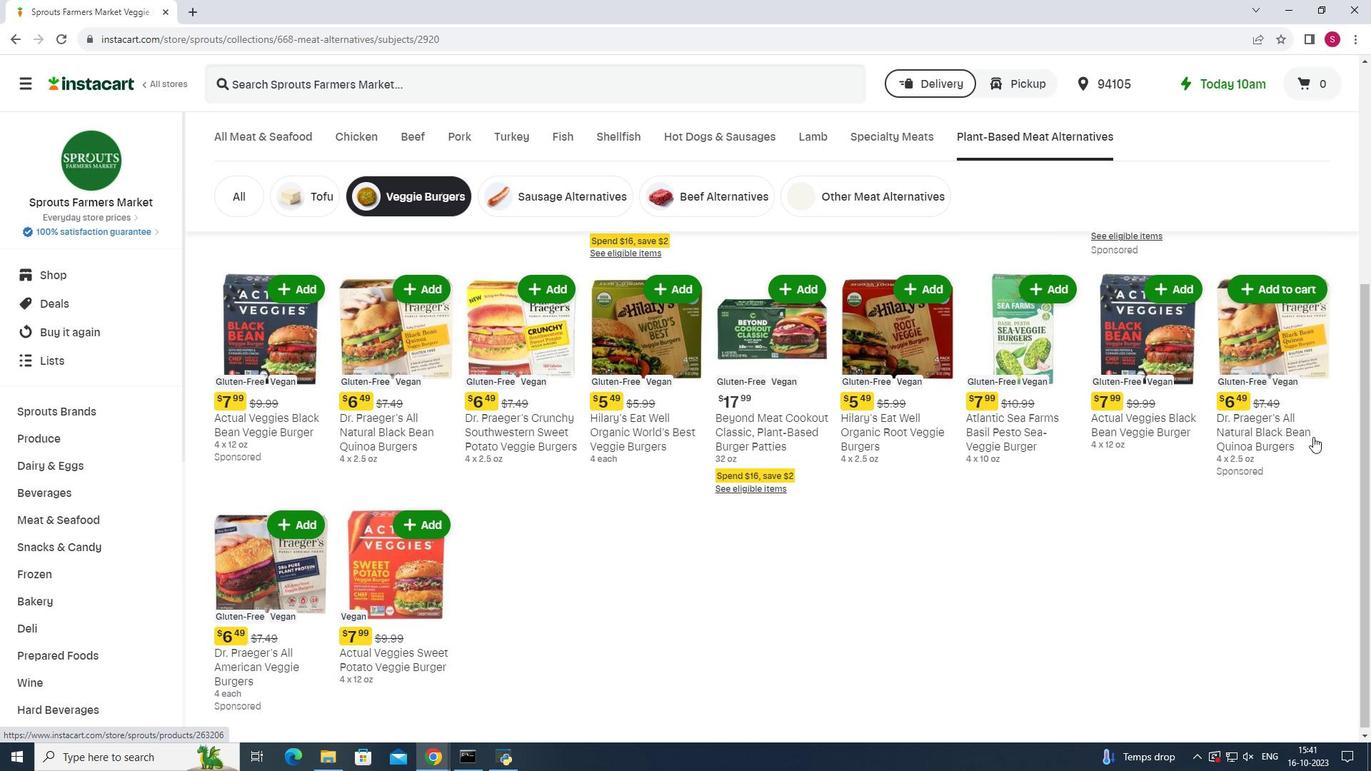 
Action: Mouse scrolled (1314, 438) with delta (0, 0)
Screenshot: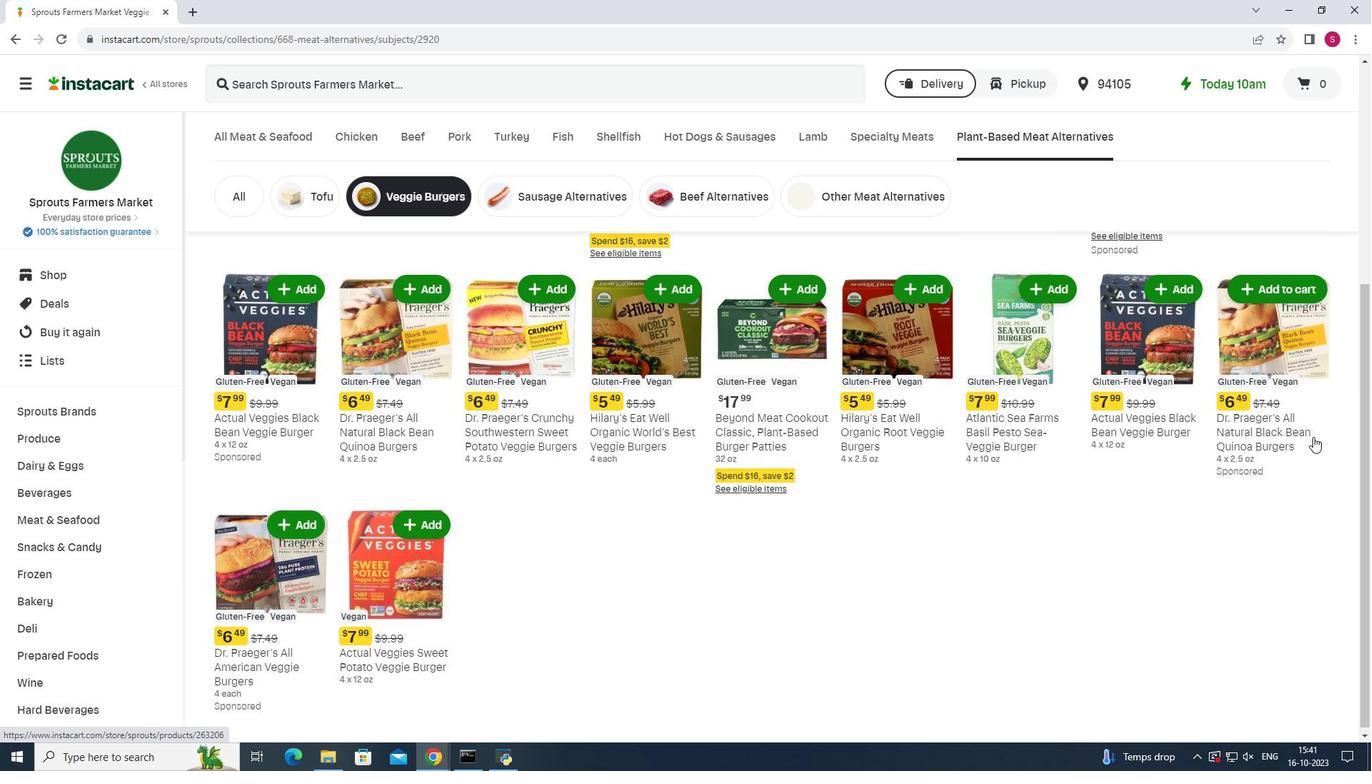 
Action: Mouse scrolled (1314, 438) with delta (0, 0)
Screenshot: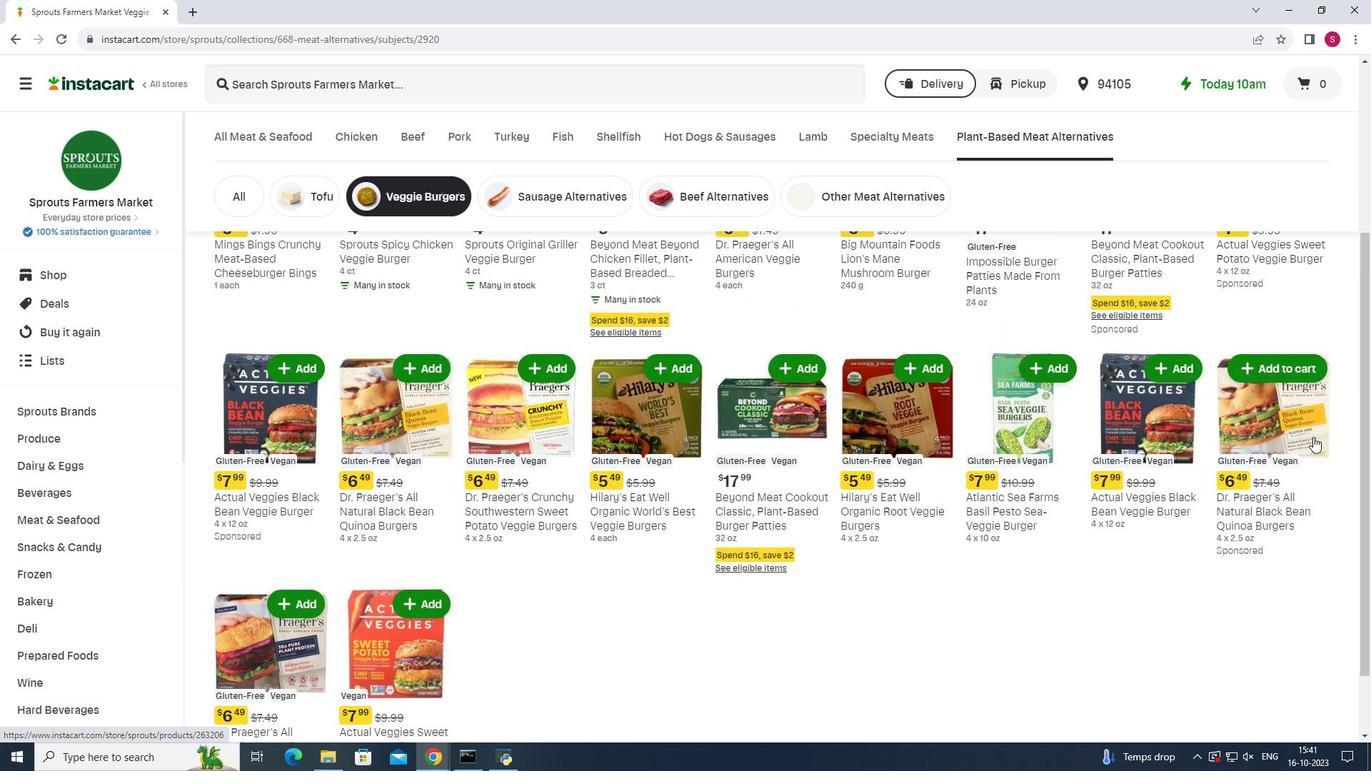 
Action: Mouse moved to (1312, 437)
Screenshot: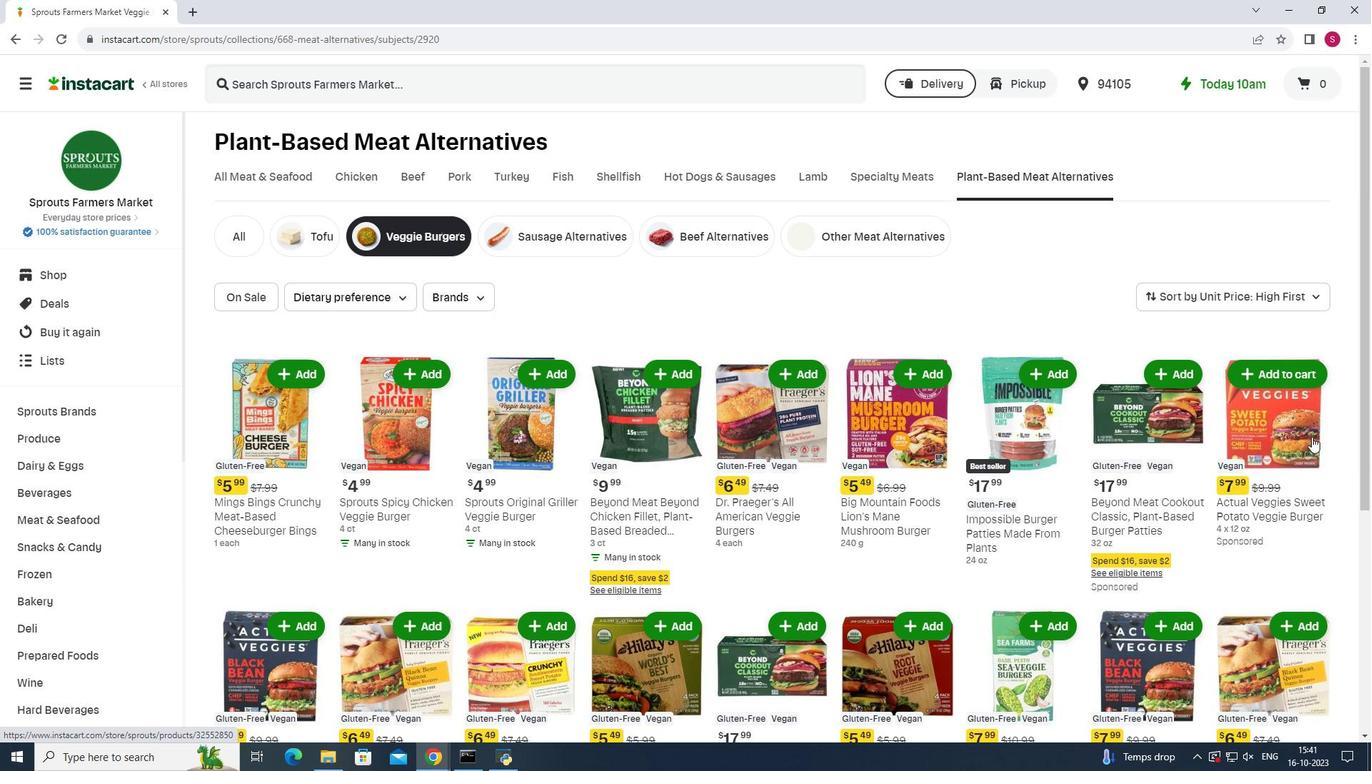 
